 Task: Plan a visit to the art museum on the 10th at 1:00 PM.
Action: Mouse moved to (15, 141)
Screenshot: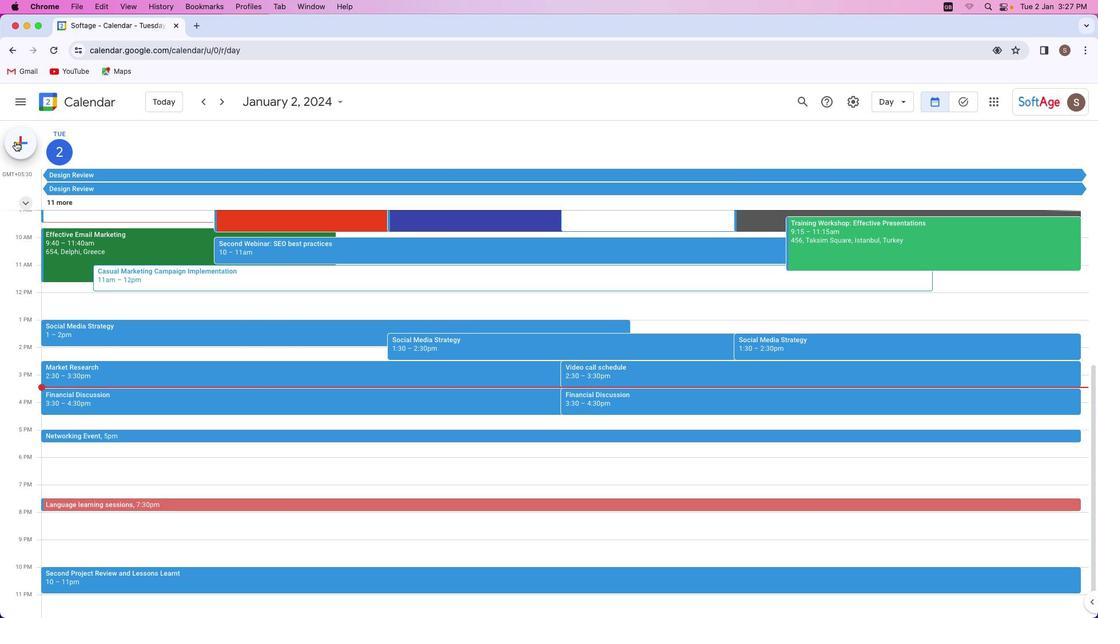 
Action: Mouse pressed left at (15, 141)
Screenshot: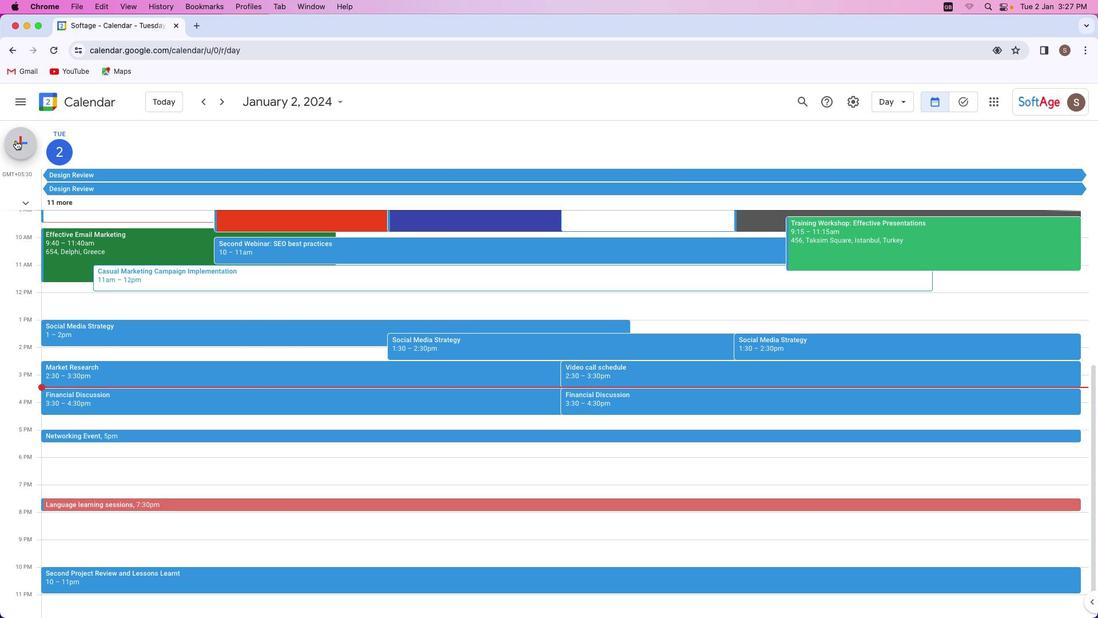 
Action: Mouse moved to (46, 176)
Screenshot: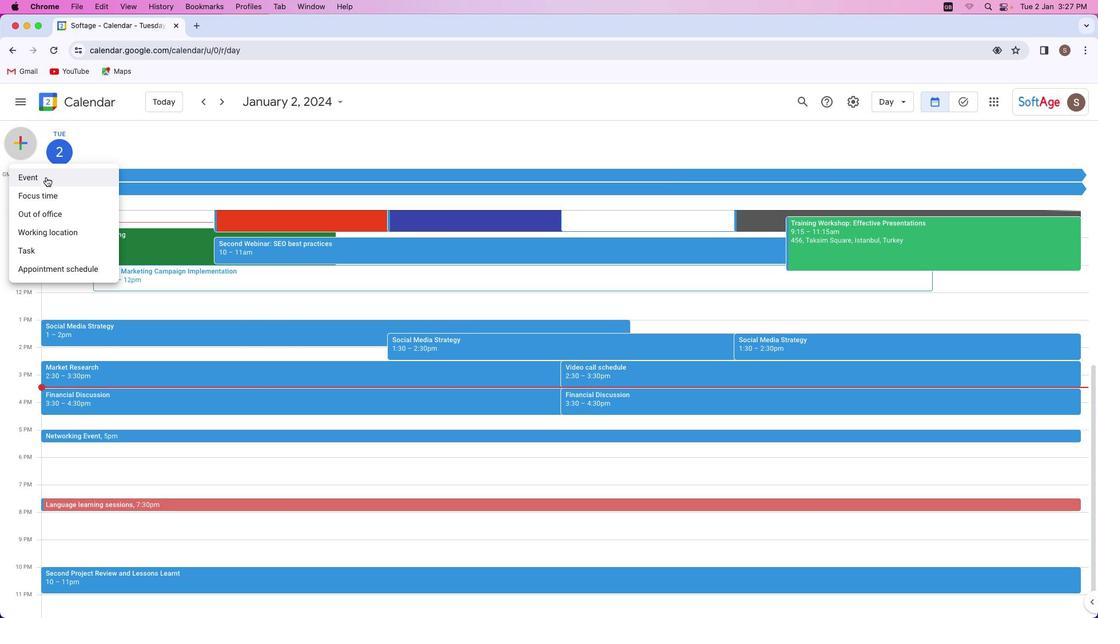 
Action: Mouse pressed left at (46, 176)
Screenshot: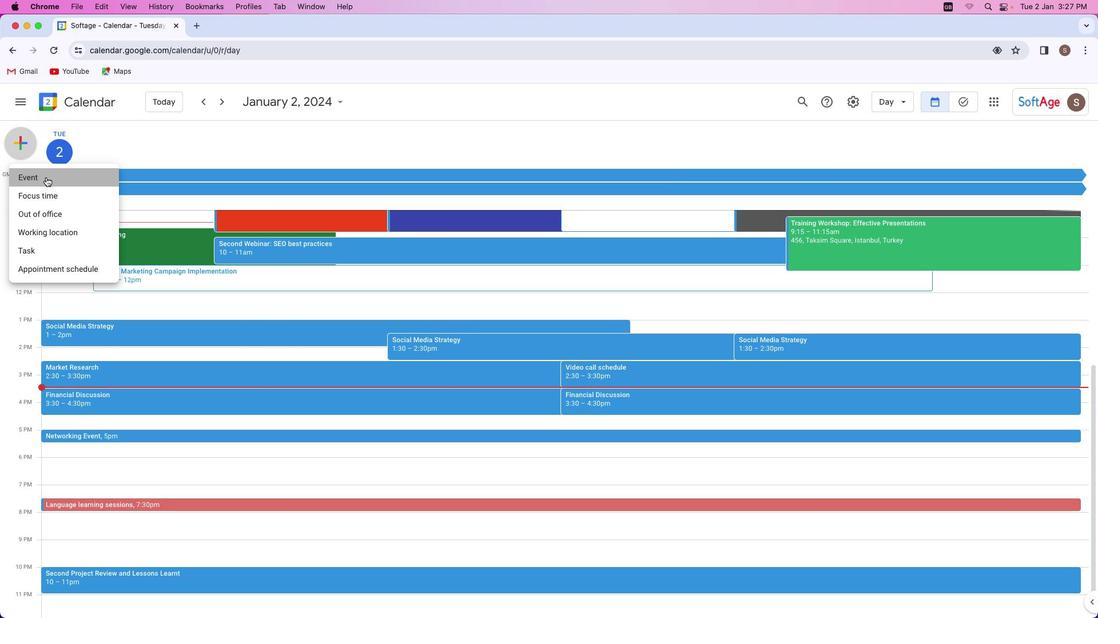 
Action: Mouse moved to (459, 241)
Screenshot: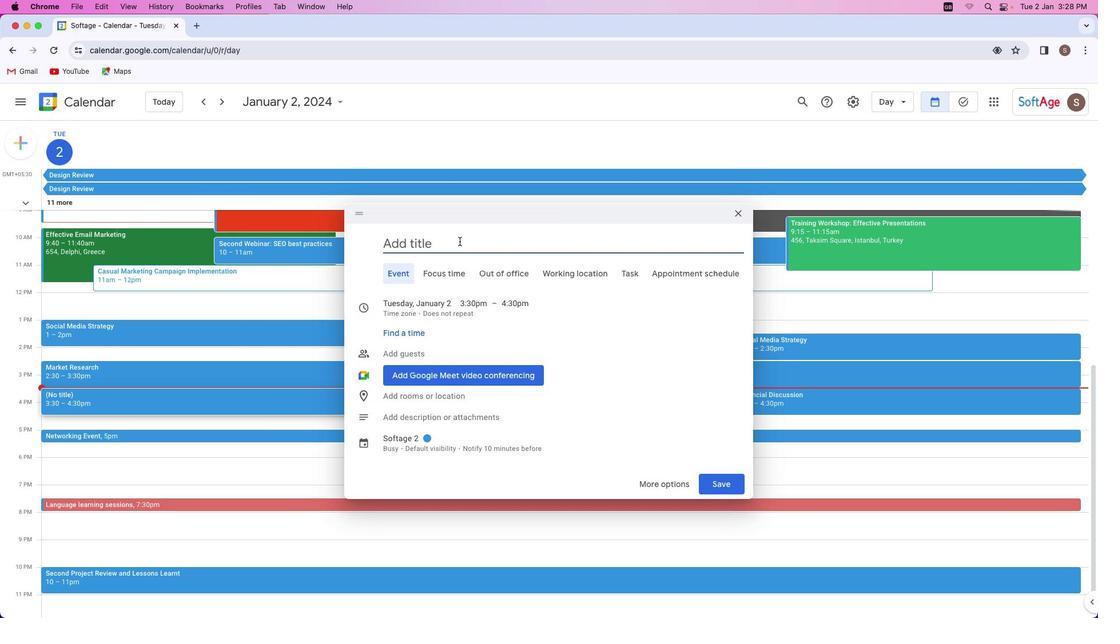 
Action: Key pressed Key.shift'V''i''s''i''t'Key.space't''o'Key.space't''h''e'Key.space'a''r''t'Key.space'm''u''s''e''u''m'
Screenshot: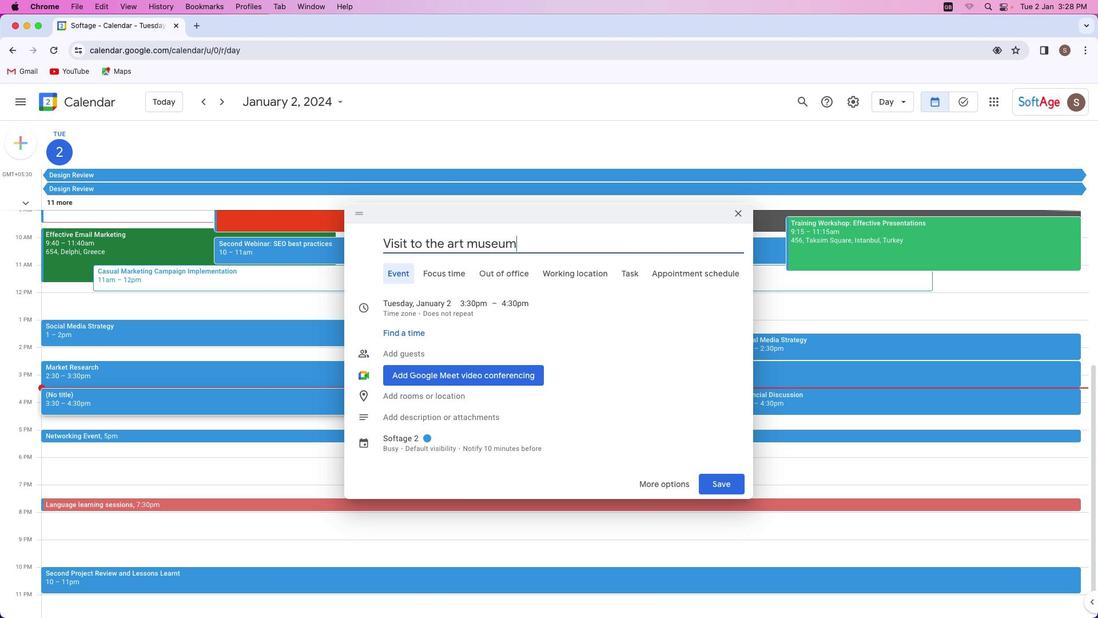 
Action: Mouse moved to (431, 306)
Screenshot: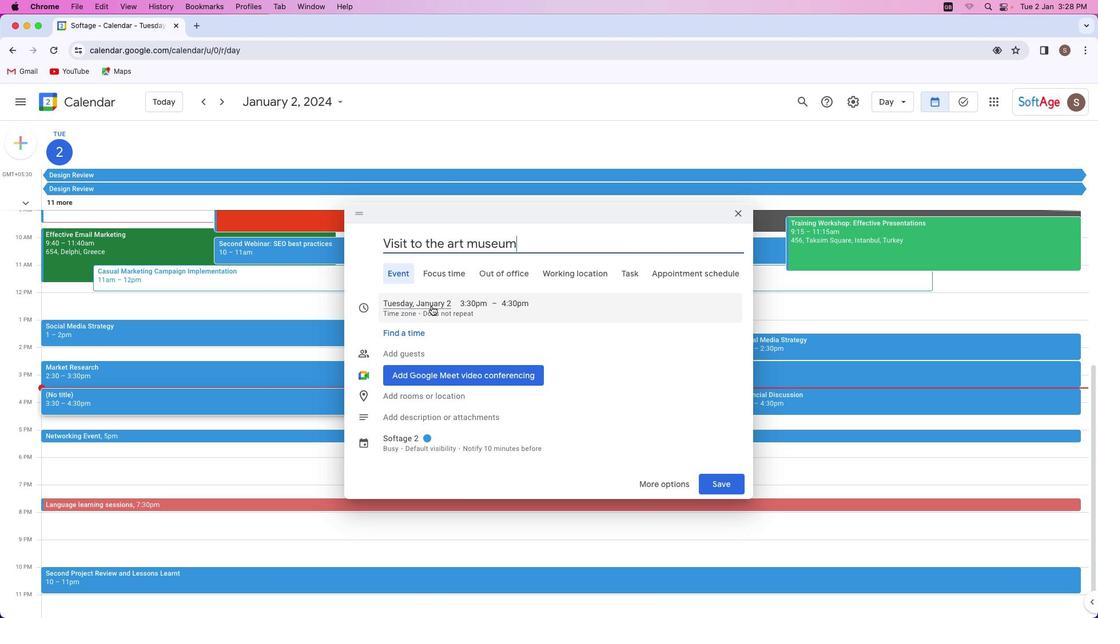 
Action: Mouse pressed left at (431, 306)
Screenshot: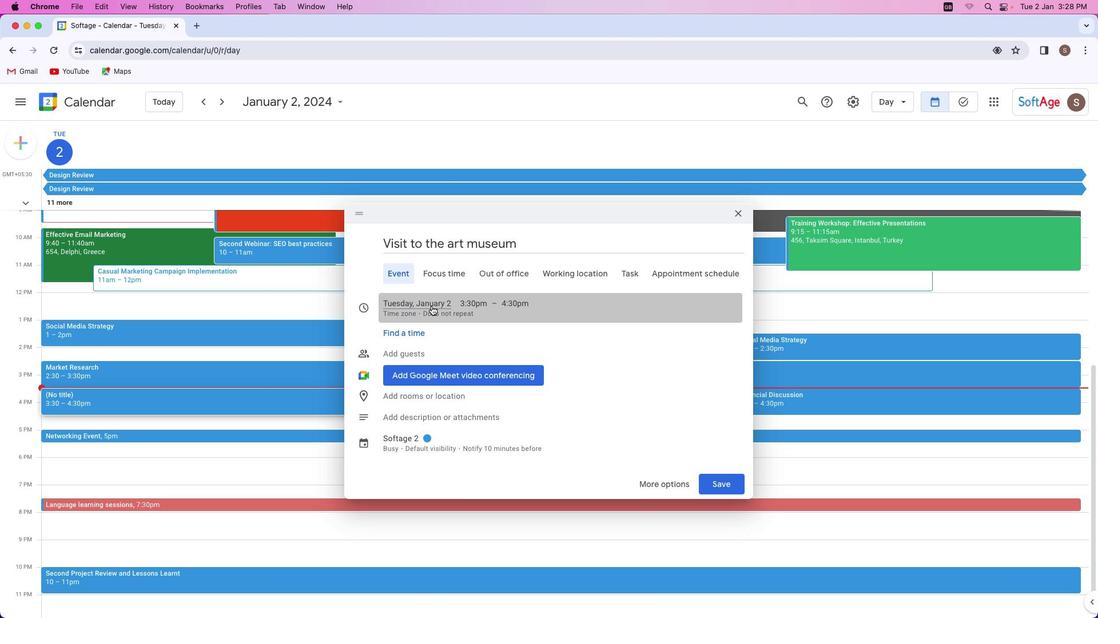 
Action: Mouse moved to (443, 376)
Screenshot: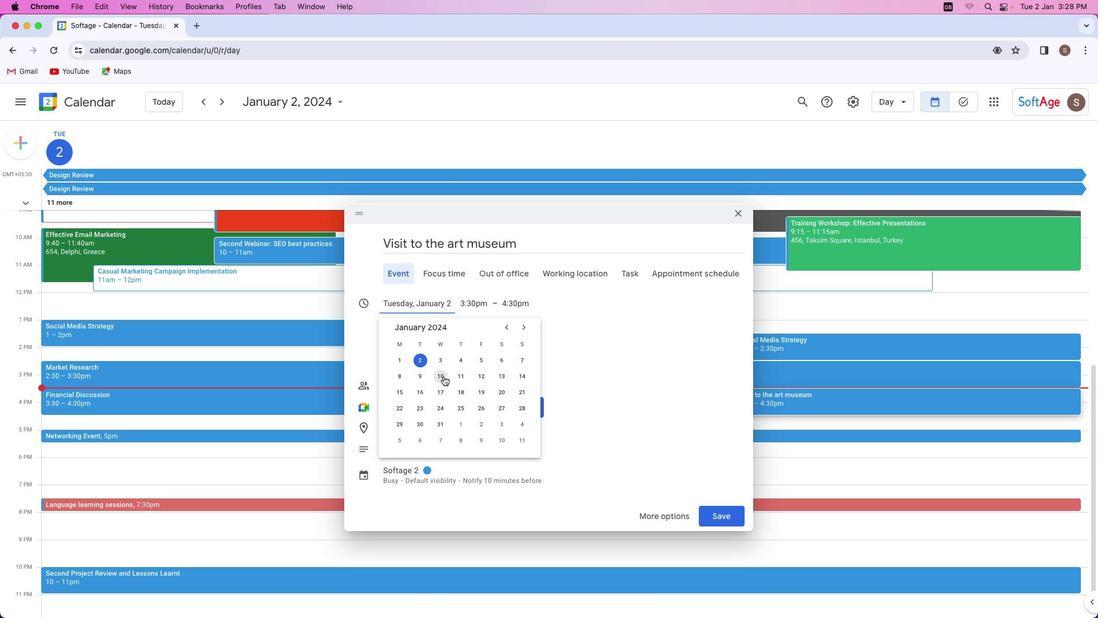 
Action: Mouse pressed left at (443, 376)
Screenshot: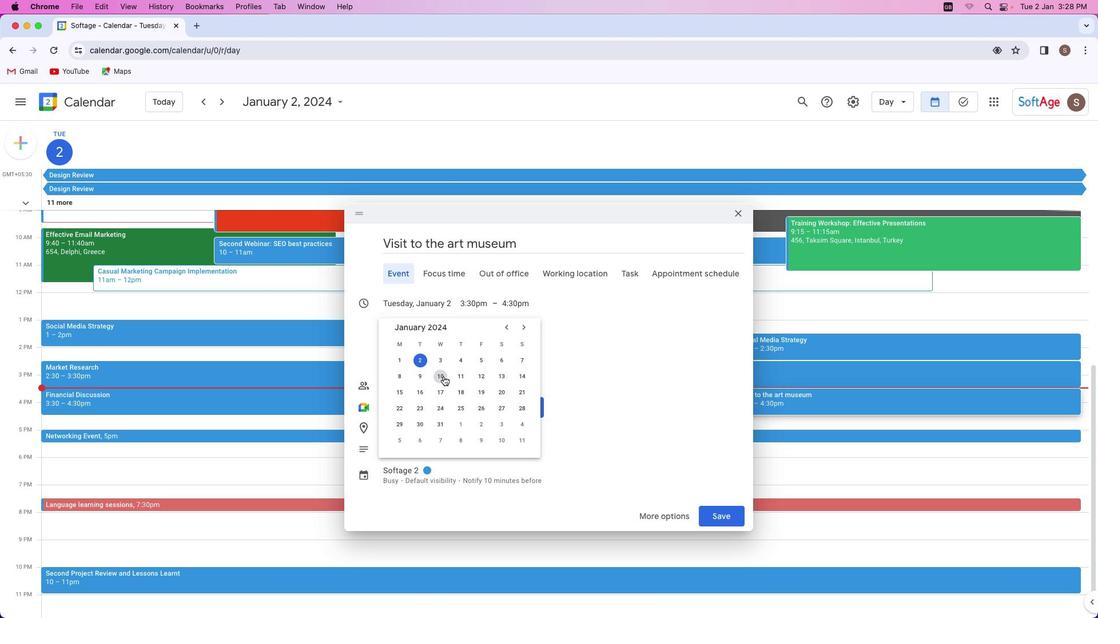 
Action: Mouse moved to (489, 305)
Screenshot: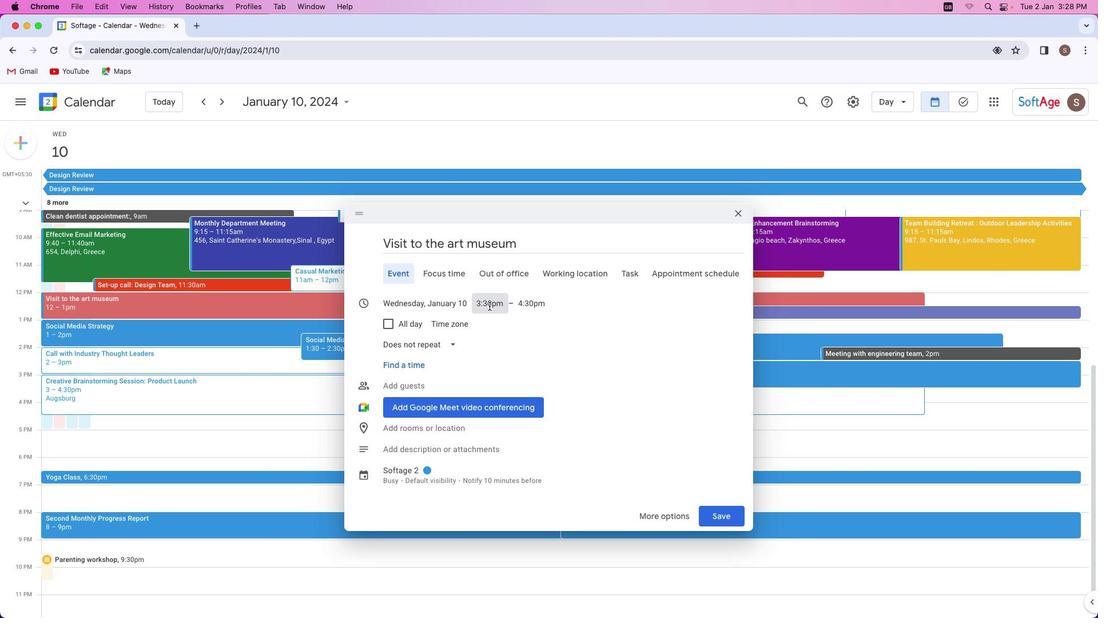 
Action: Mouse pressed left at (489, 305)
Screenshot: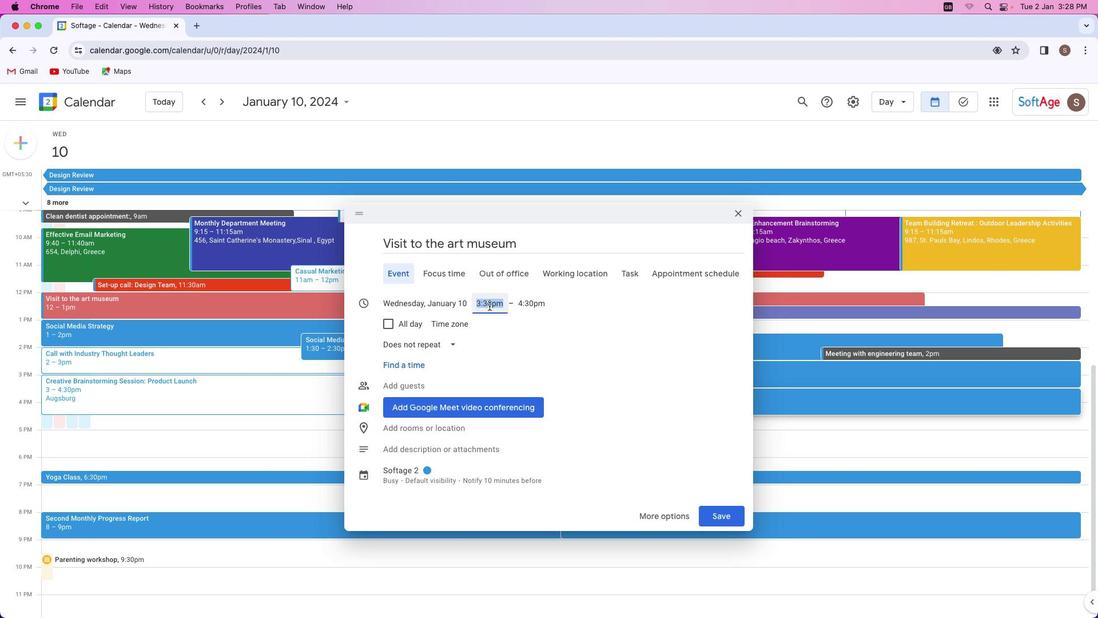 
Action: Mouse moved to (498, 374)
Screenshot: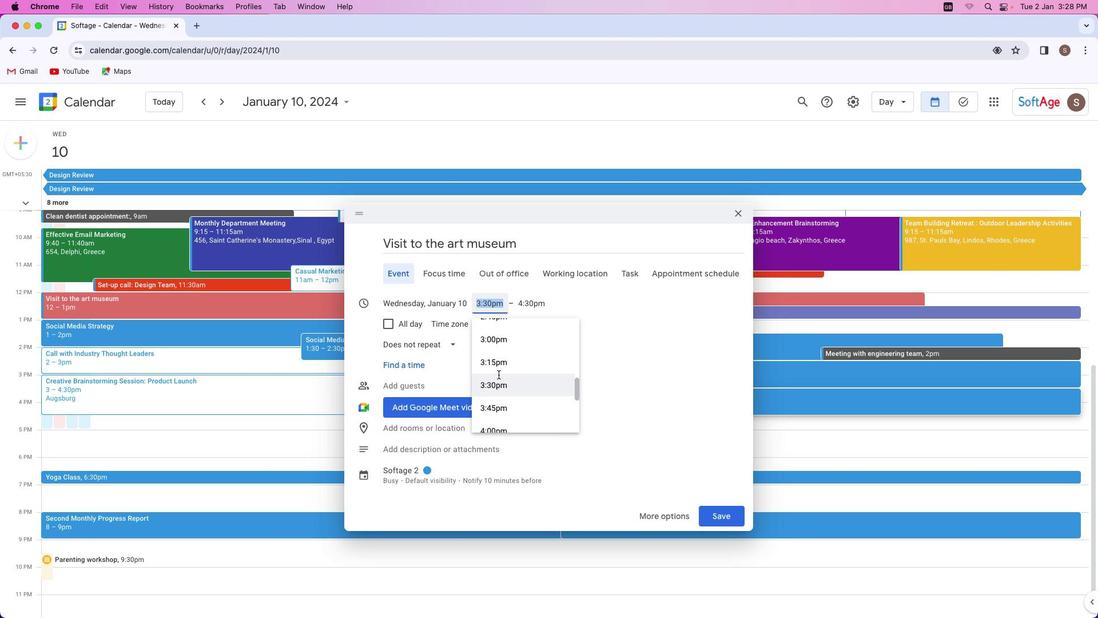 
Action: Mouse scrolled (498, 374) with delta (0, 0)
Screenshot: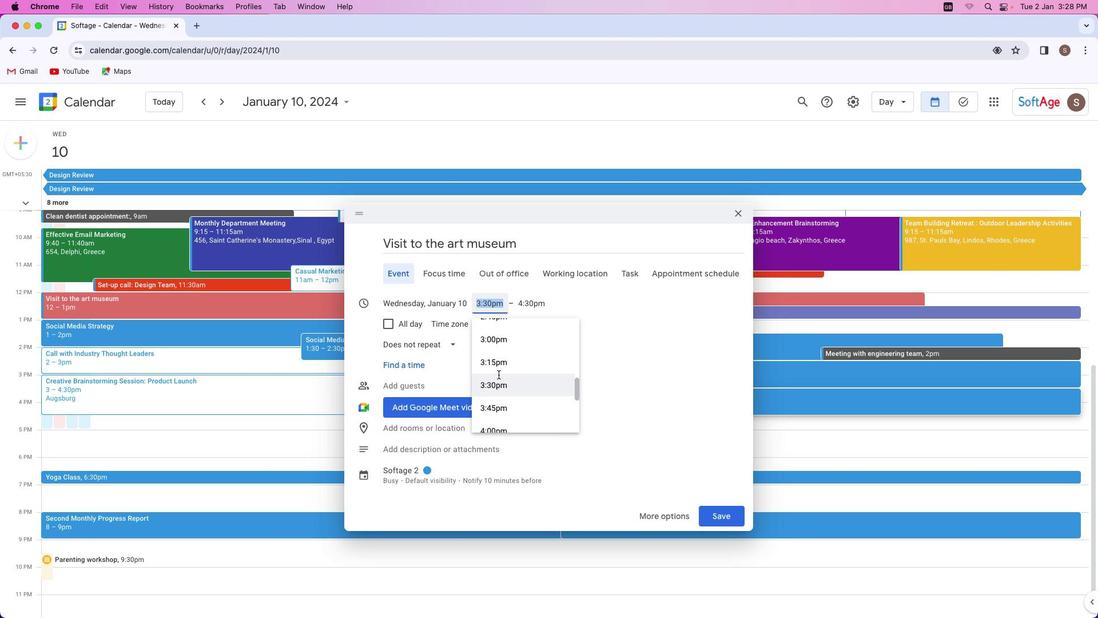 
Action: Mouse scrolled (498, 374) with delta (0, 0)
Screenshot: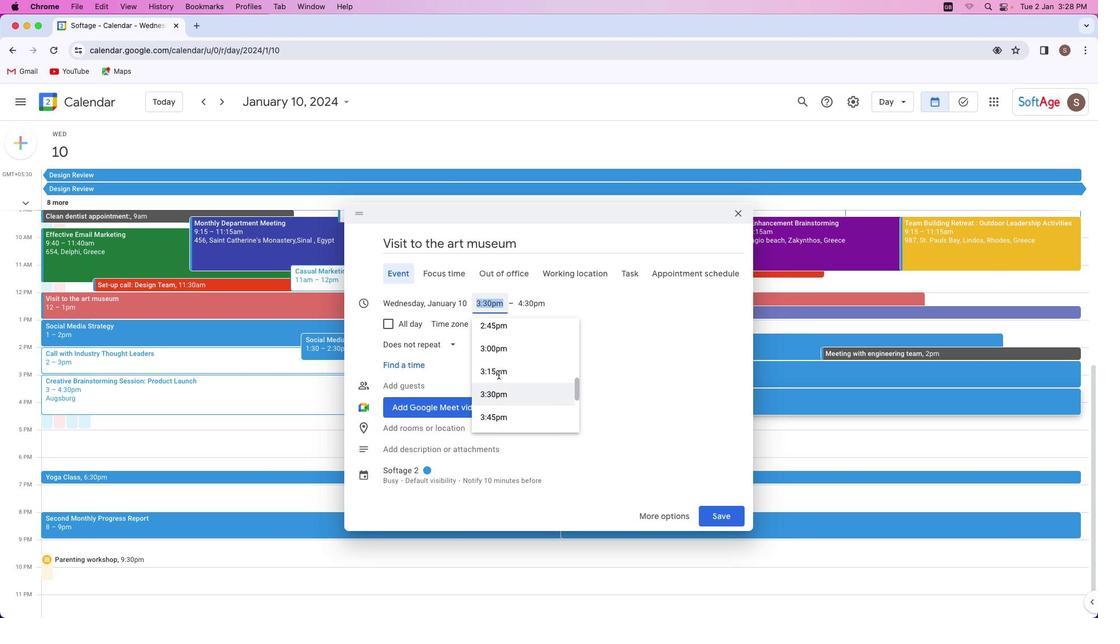
Action: Mouse scrolled (498, 374) with delta (0, 0)
Screenshot: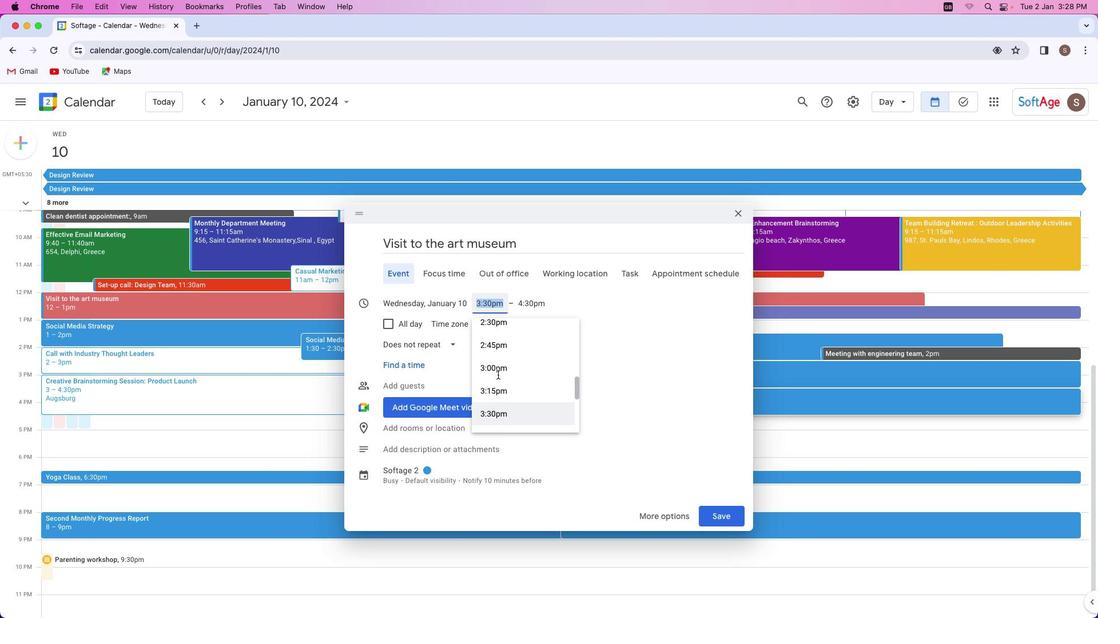 
Action: Mouse scrolled (498, 374) with delta (0, 0)
Screenshot: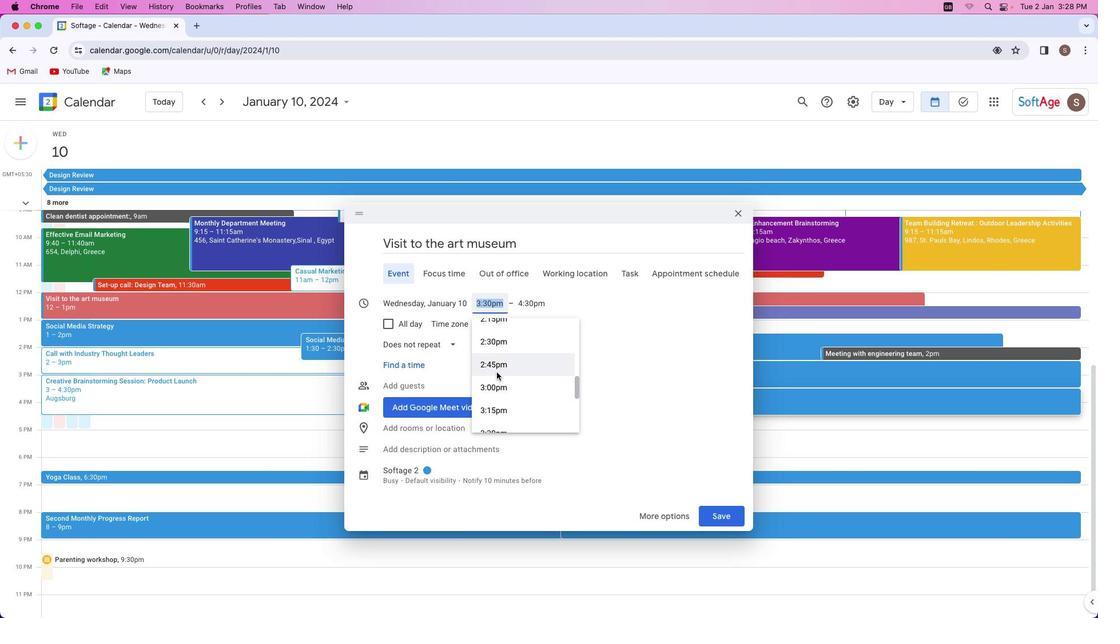 
Action: Mouse moved to (496, 374)
Screenshot: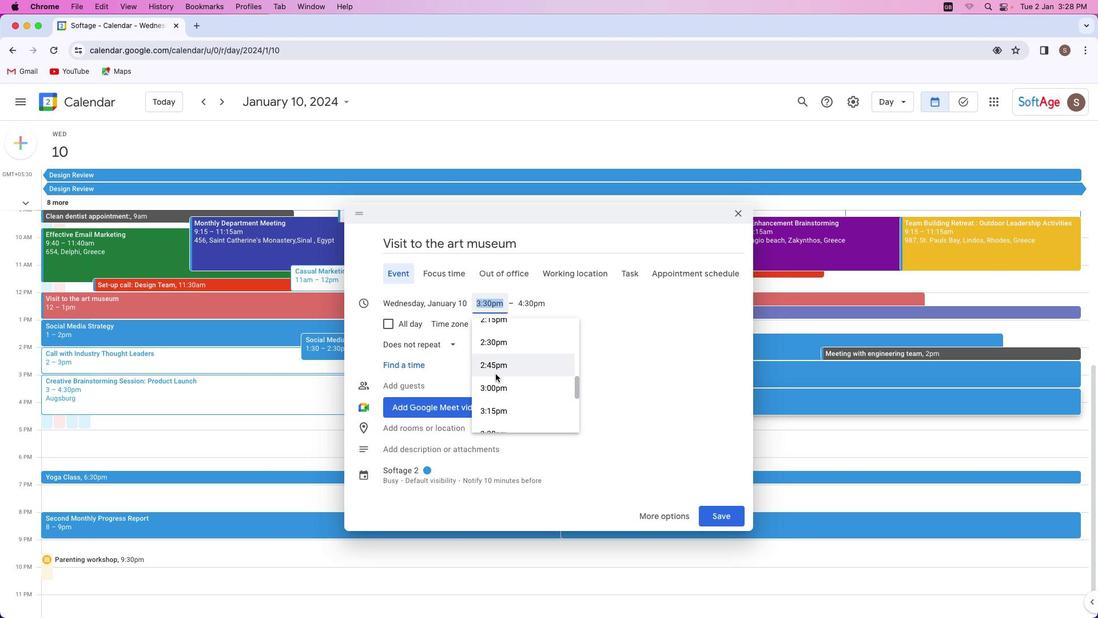 
Action: Mouse scrolled (496, 374) with delta (0, 0)
Screenshot: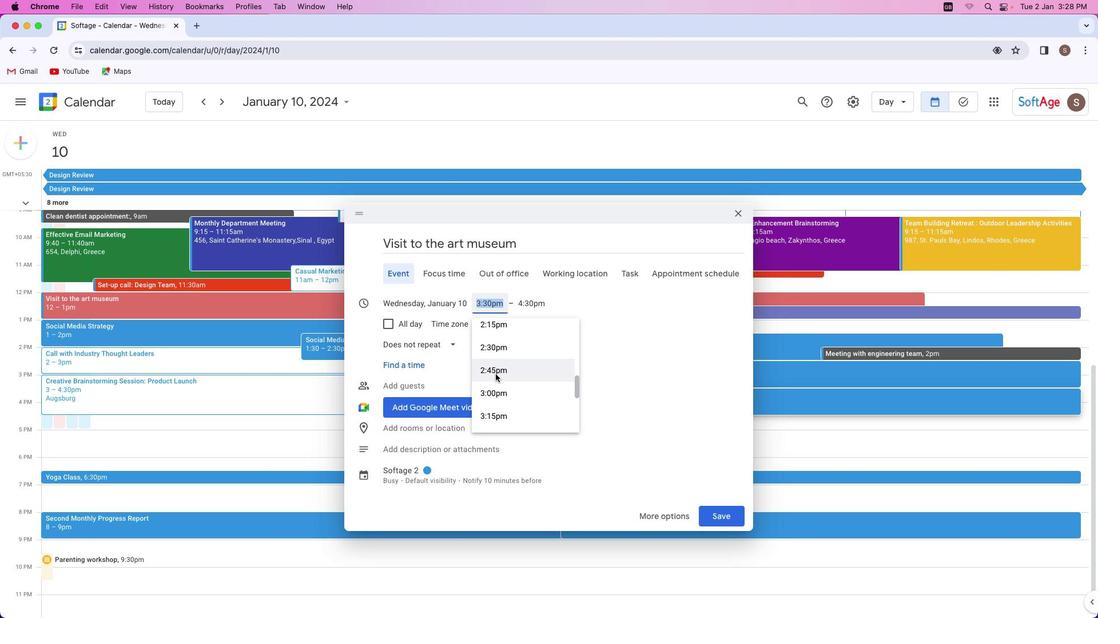 
Action: Mouse scrolled (496, 374) with delta (0, 0)
Screenshot: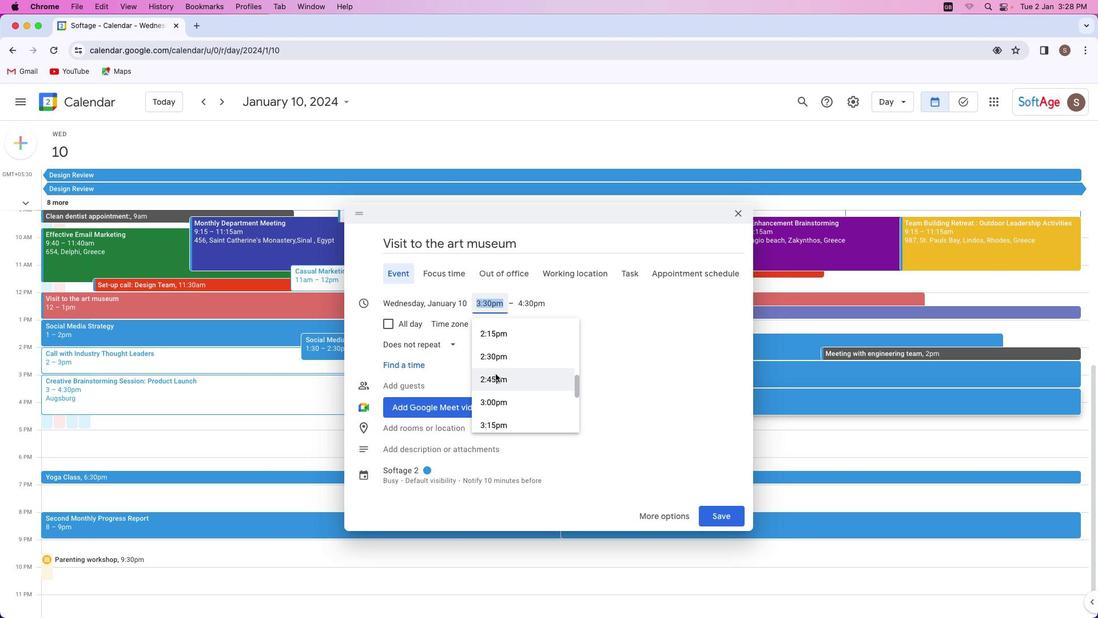 
Action: Mouse scrolled (496, 374) with delta (0, 0)
Screenshot: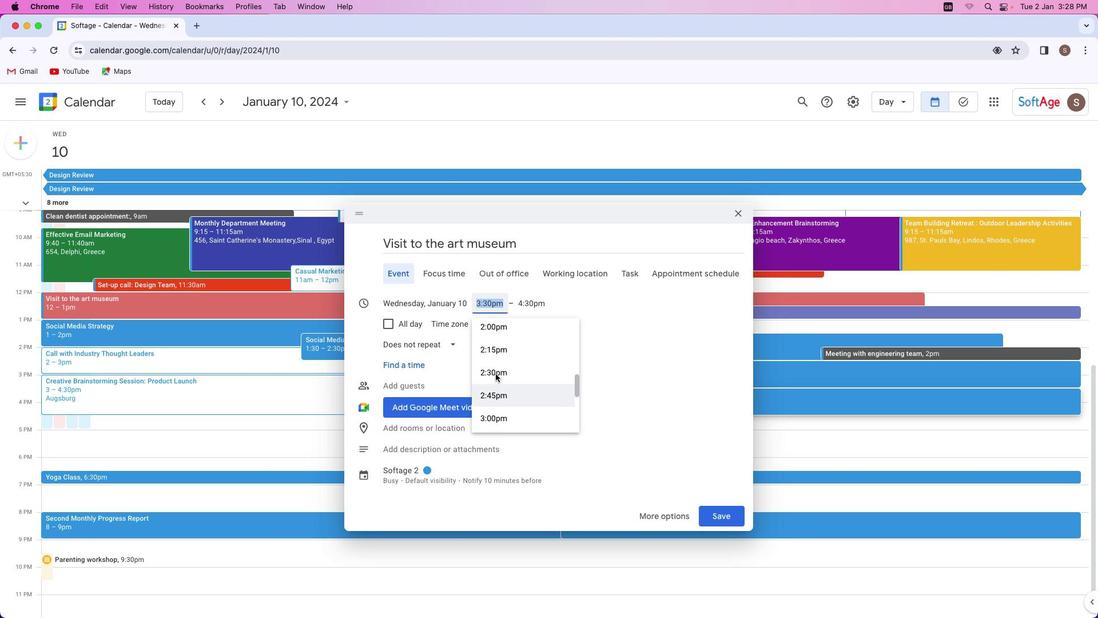 
Action: Mouse scrolled (496, 374) with delta (0, 0)
Screenshot: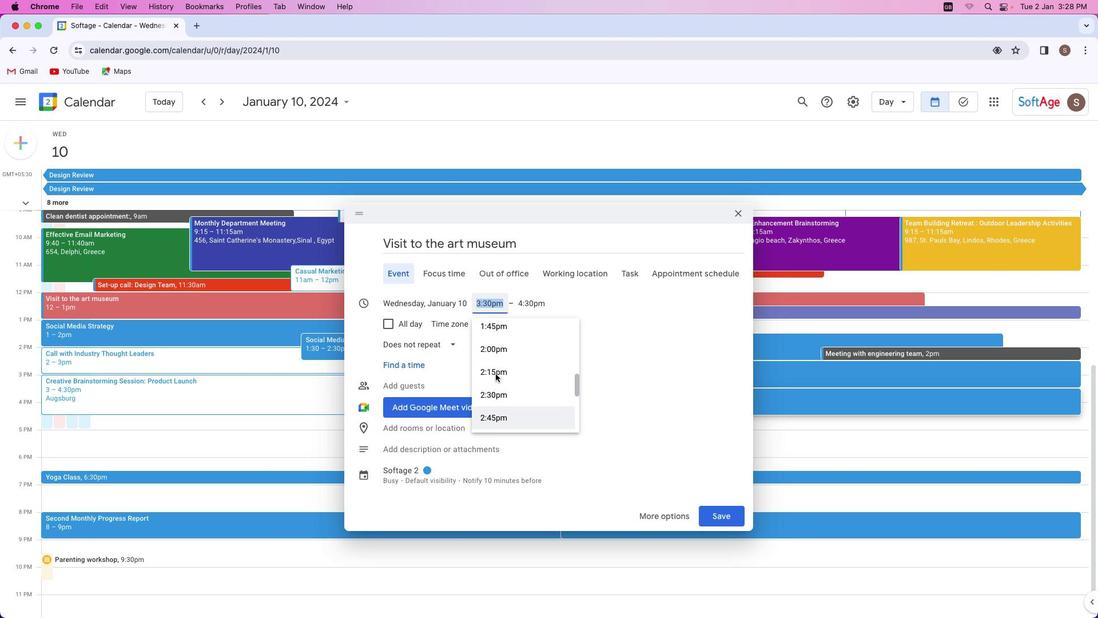 
Action: Mouse scrolled (496, 374) with delta (0, 0)
Screenshot: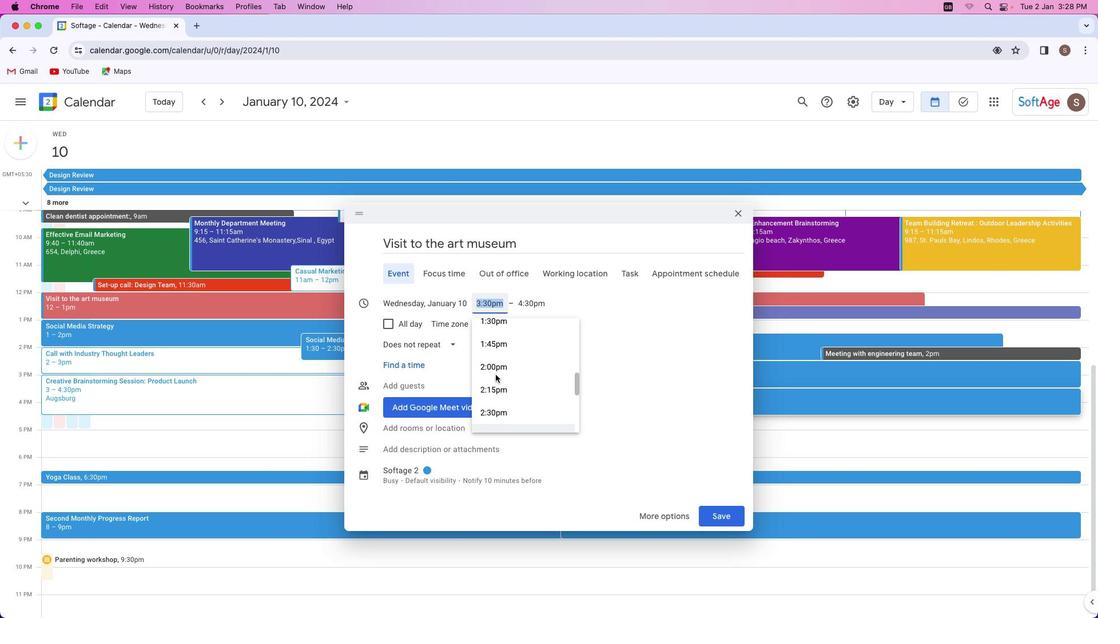 
Action: Mouse moved to (496, 374)
Screenshot: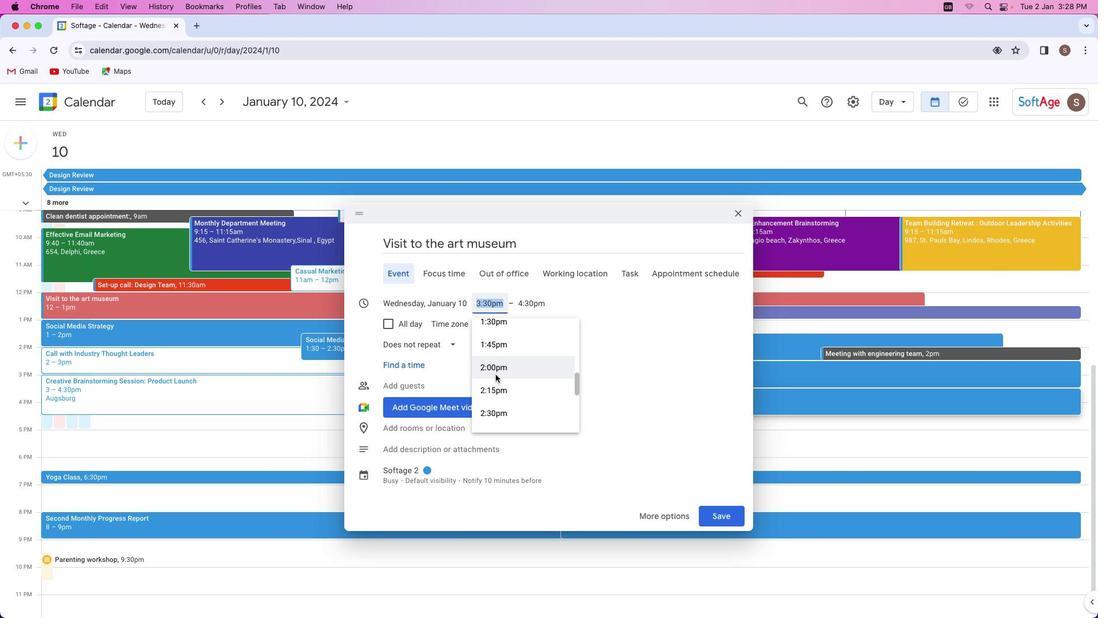 
Action: Mouse scrolled (496, 374) with delta (0, 0)
Screenshot: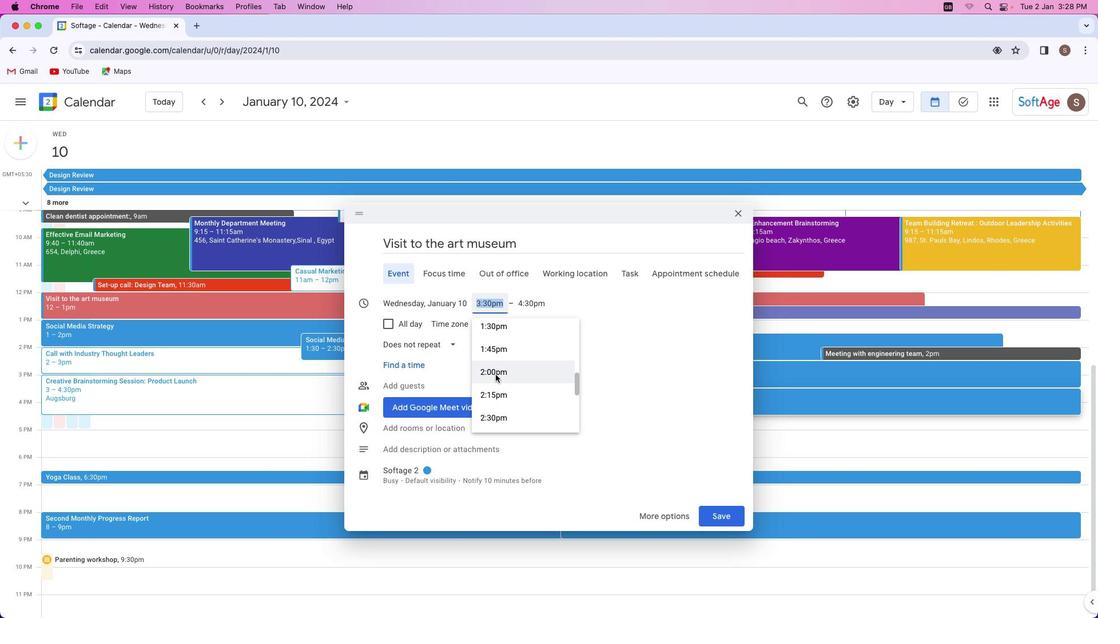 
Action: Mouse scrolled (496, 374) with delta (0, 0)
Screenshot: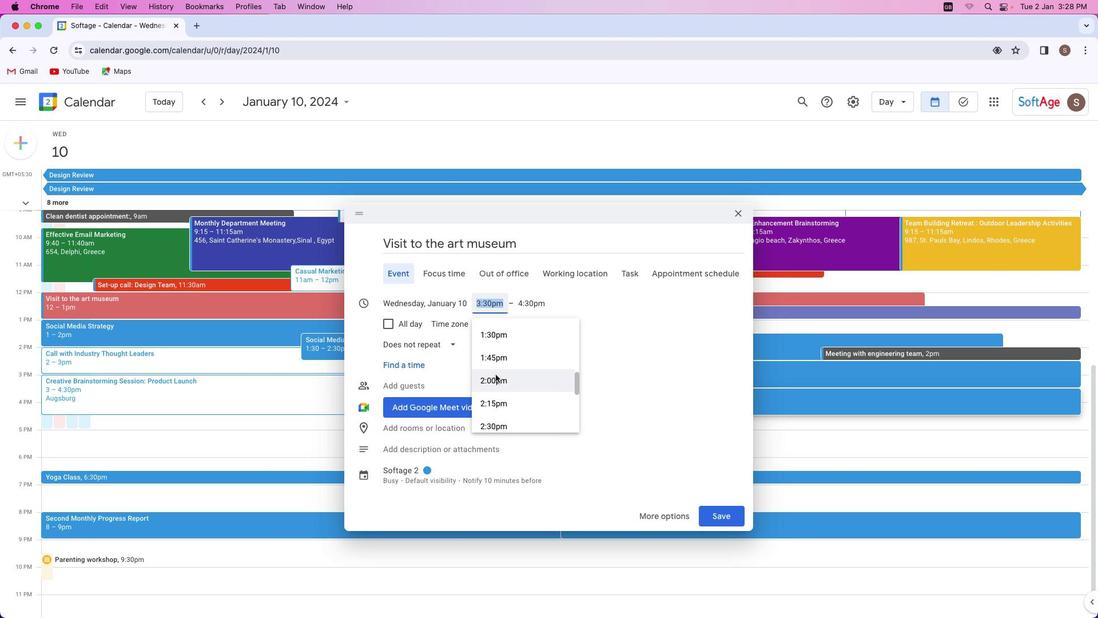 
Action: Mouse scrolled (496, 374) with delta (0, 0)
Screenshot: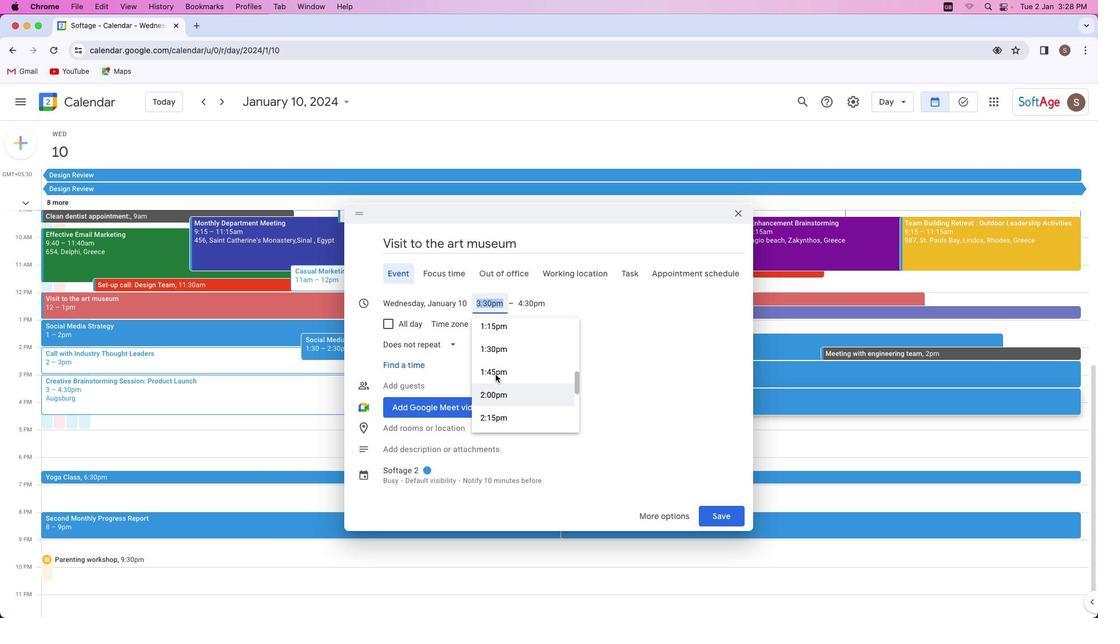 
Action: Mouse scrolled (496, 374) with delta (0, 0)
Screenshot: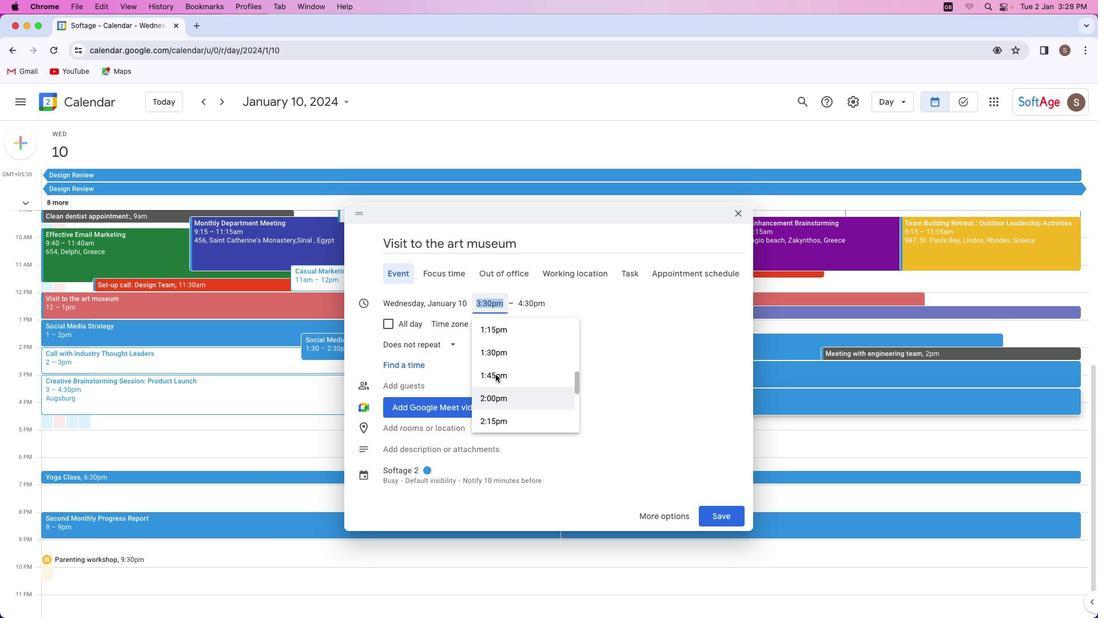 
Action: Mouse scrolled (496, 374) with delta (0, 0)
Screenshot: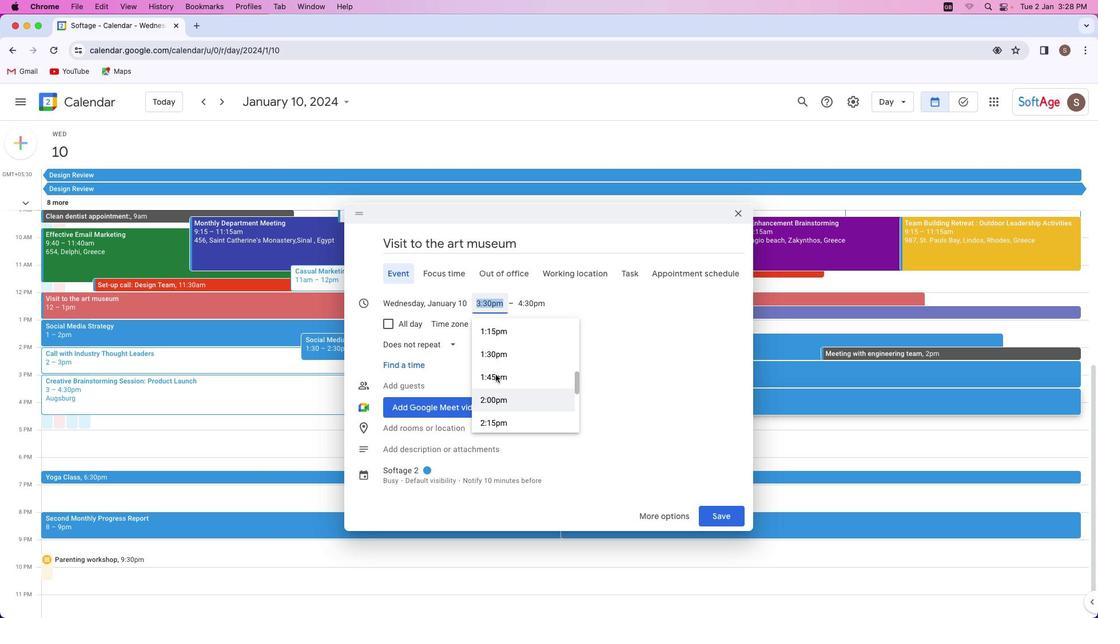 
Action: Mouse moved to (496, 374)
Screenshot: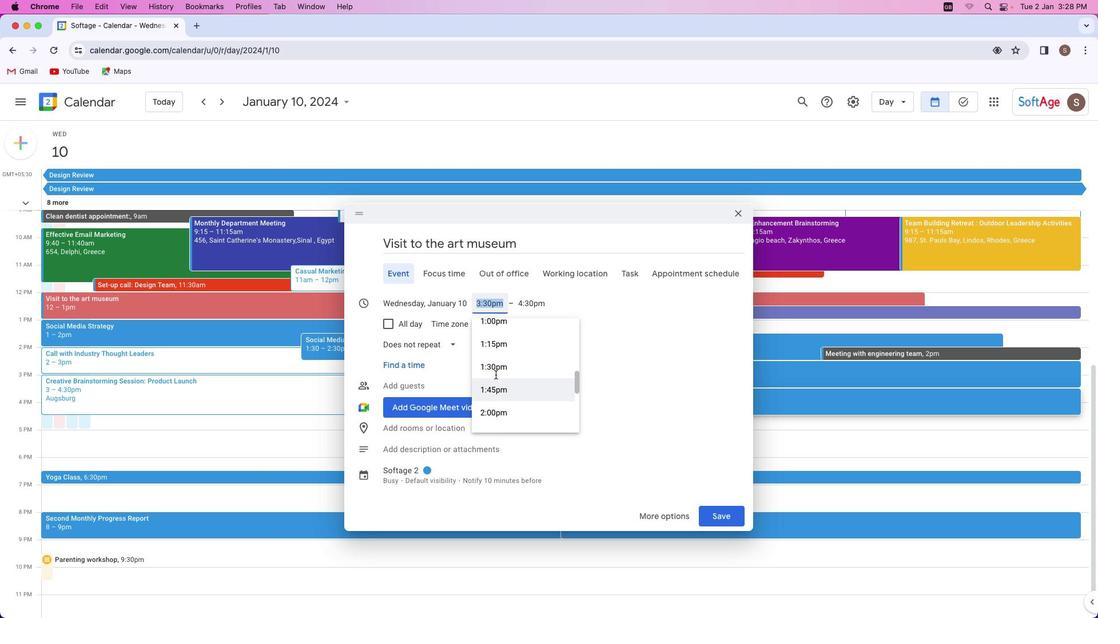 
Action: Mouse scrolled (496, 374) with delta (0, 0)
Screenshot: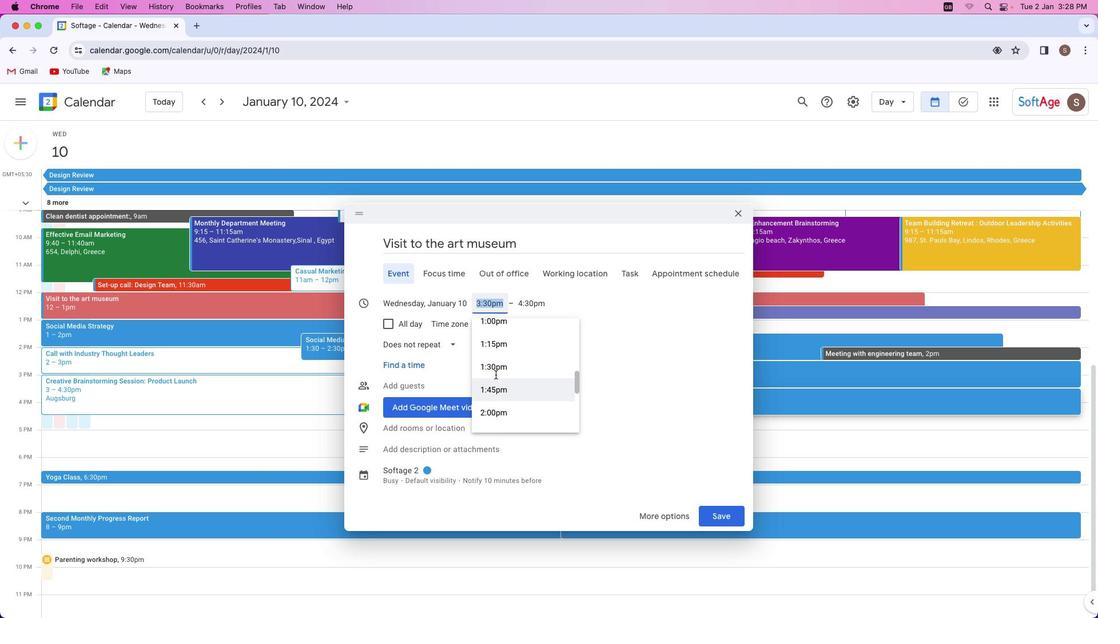 
Action: Mouse scrolled (496, 374) with delta (0, 0)
Screenshot: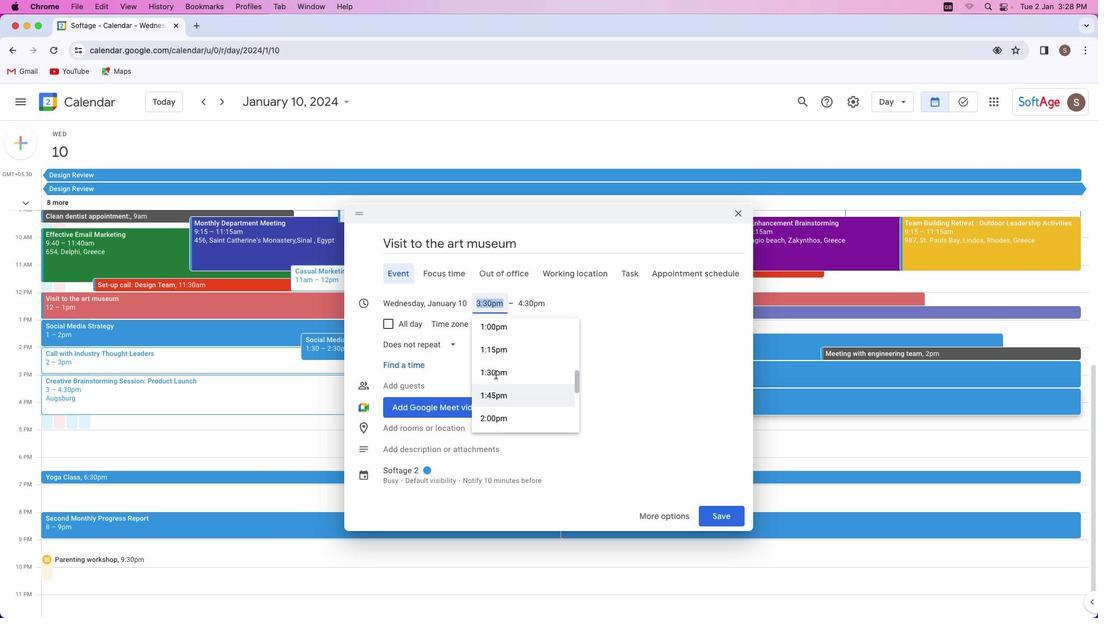 
Action: Mouse moved to (496, 374)
Screenshot: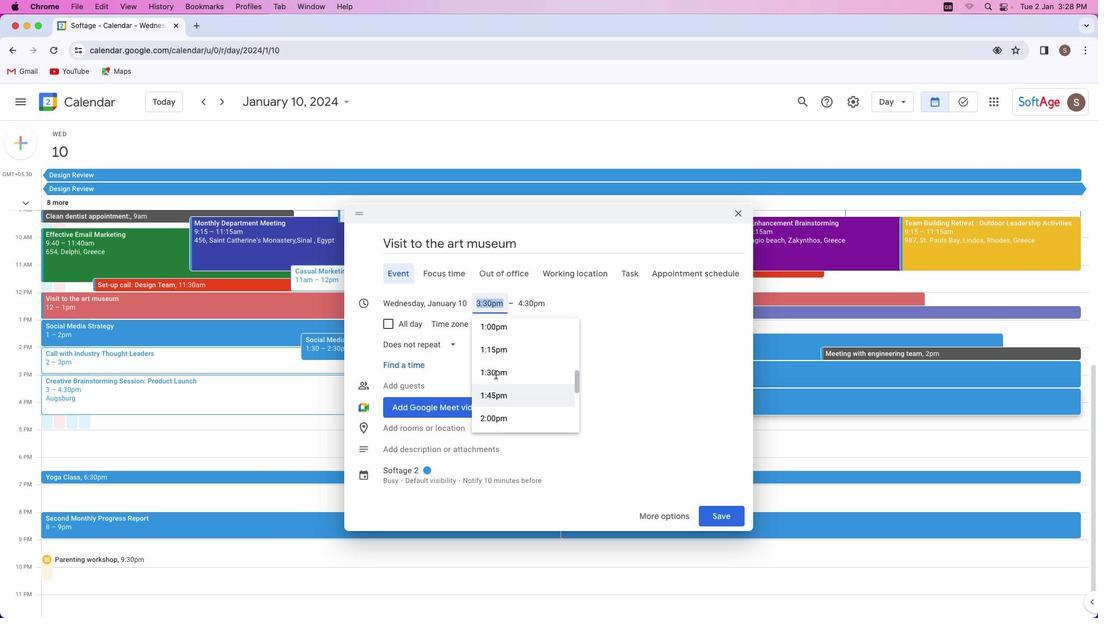 
Action: Mouse scrolled (496, 374) with delta (0, 0)
Screenshot: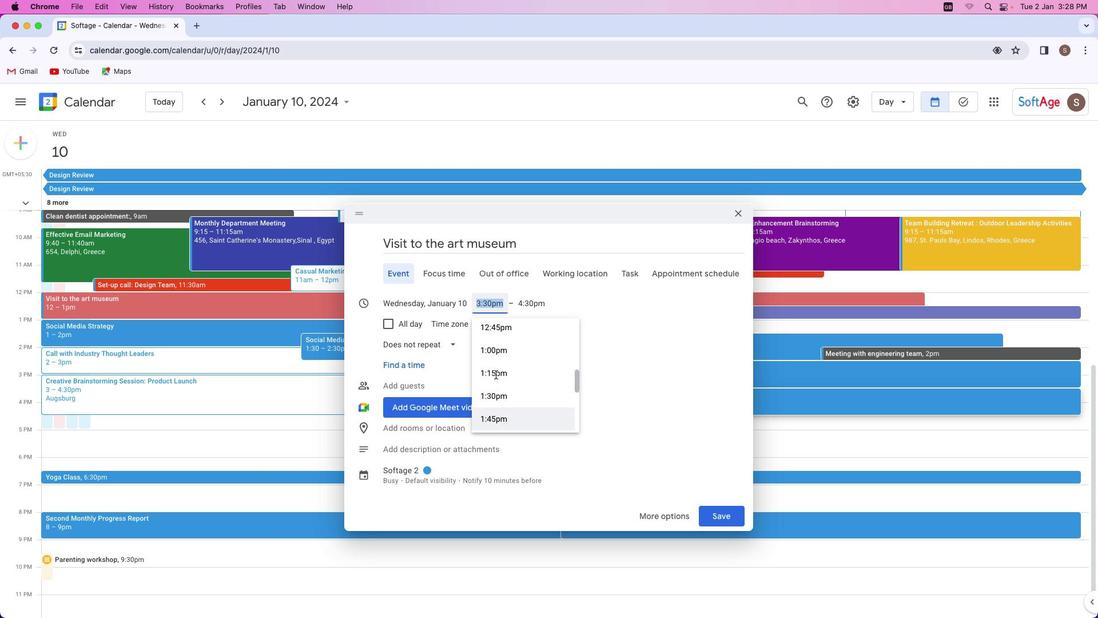 
Action: Mouse scrolled (496, 374) with delta (0, 0)
Screenshot: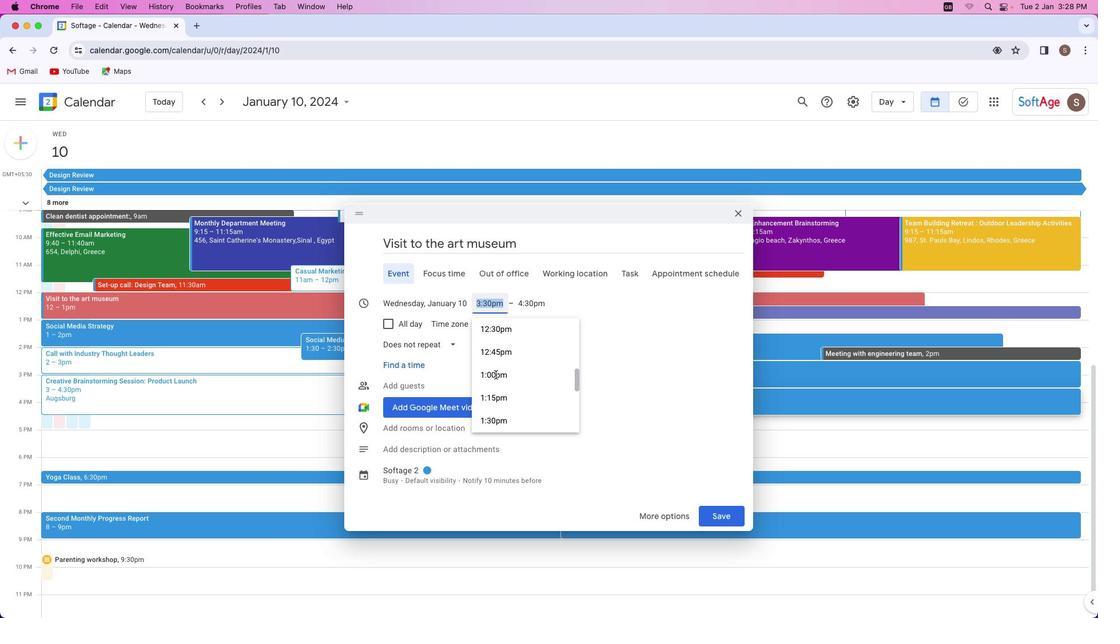 
Action: Mouse scrolled (496, 374) with delta (0, 0)
Screenshot: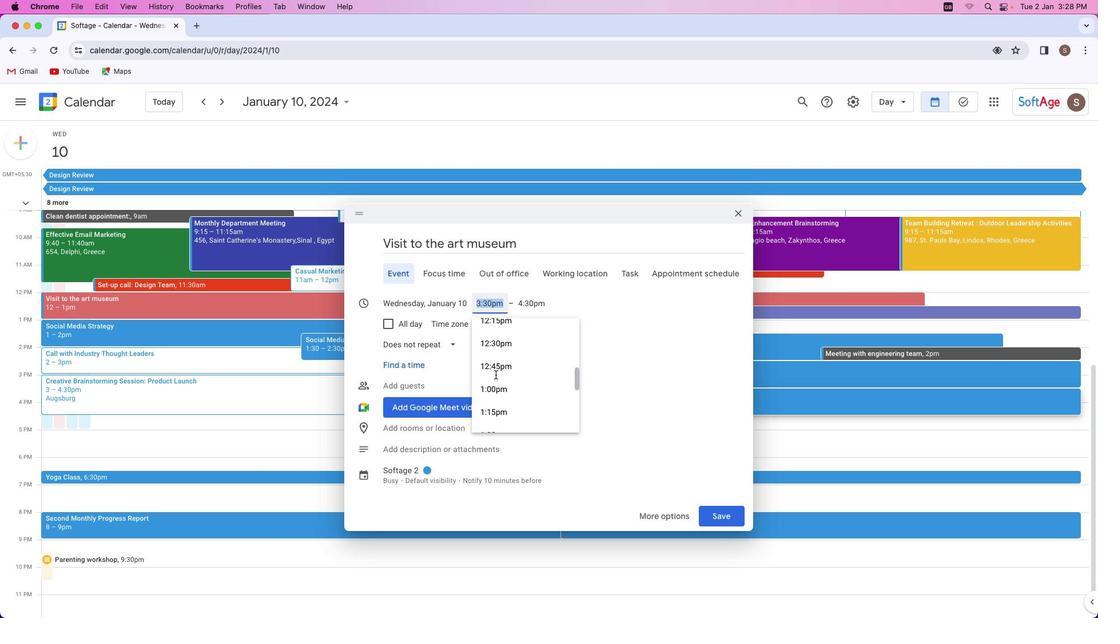
Action: Mouse moved to (492, 392)
Screenshot: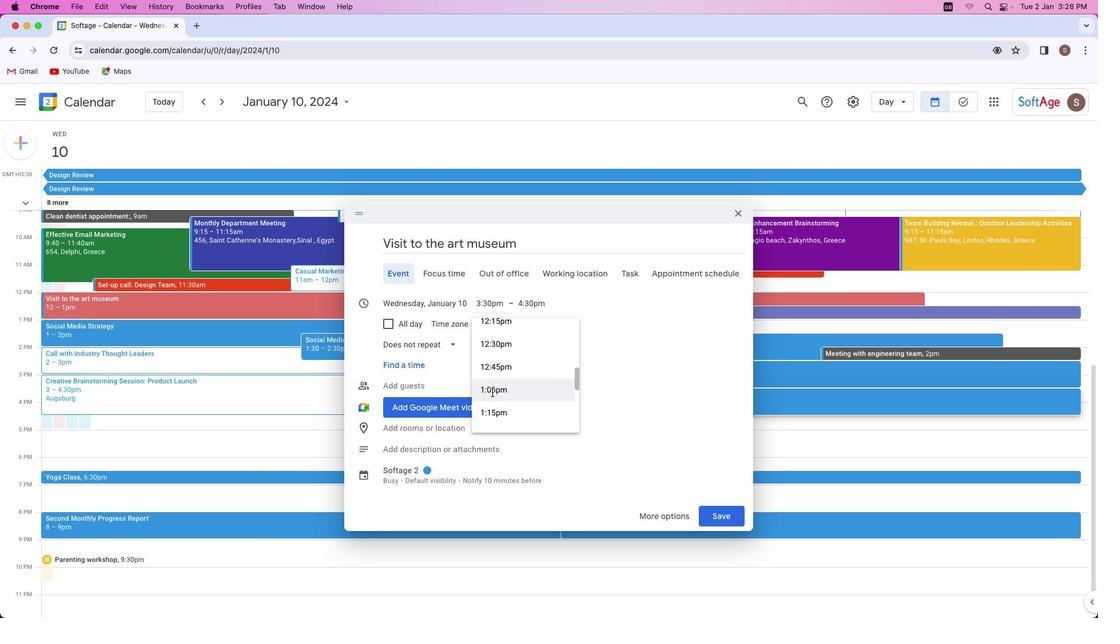 
Action: Mouse pressed left at (492, 392)
Screenshot: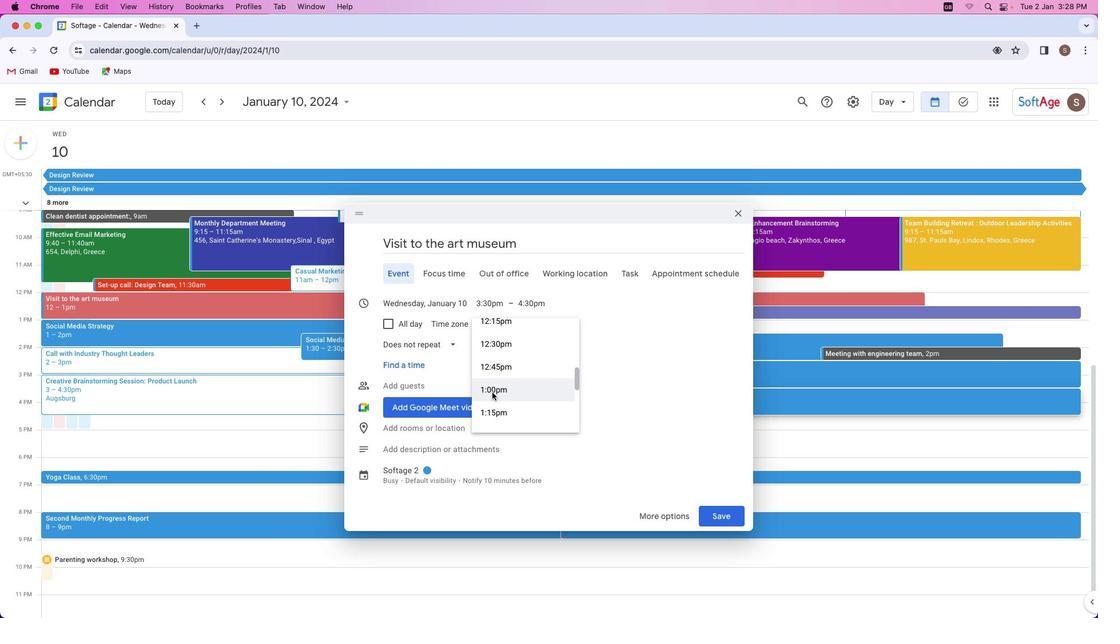 
Action: Mouse moved to (421, 449)
Screenshot: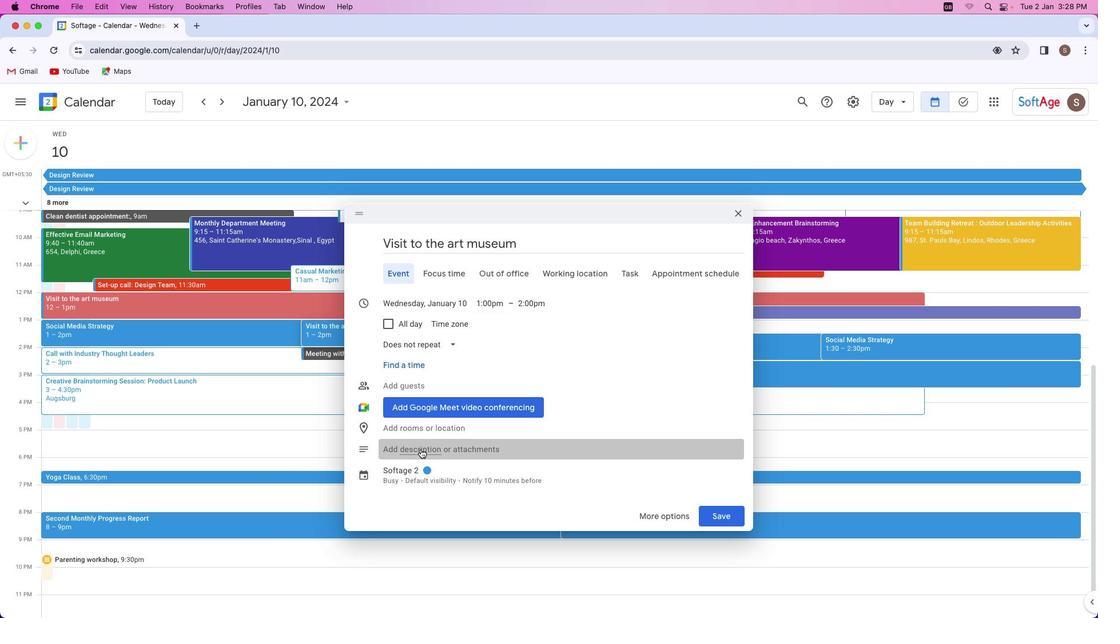 
Action: Mouse pressed left at (421, 449)
Screenshot: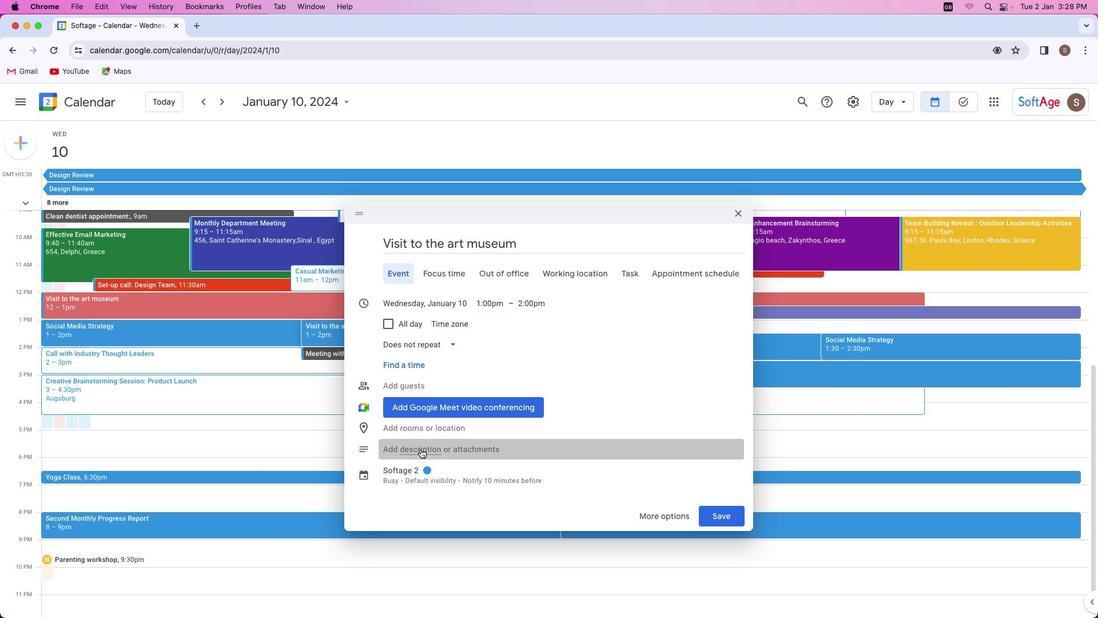 
Action: Mouse moved to (526, 338)
Screenshot: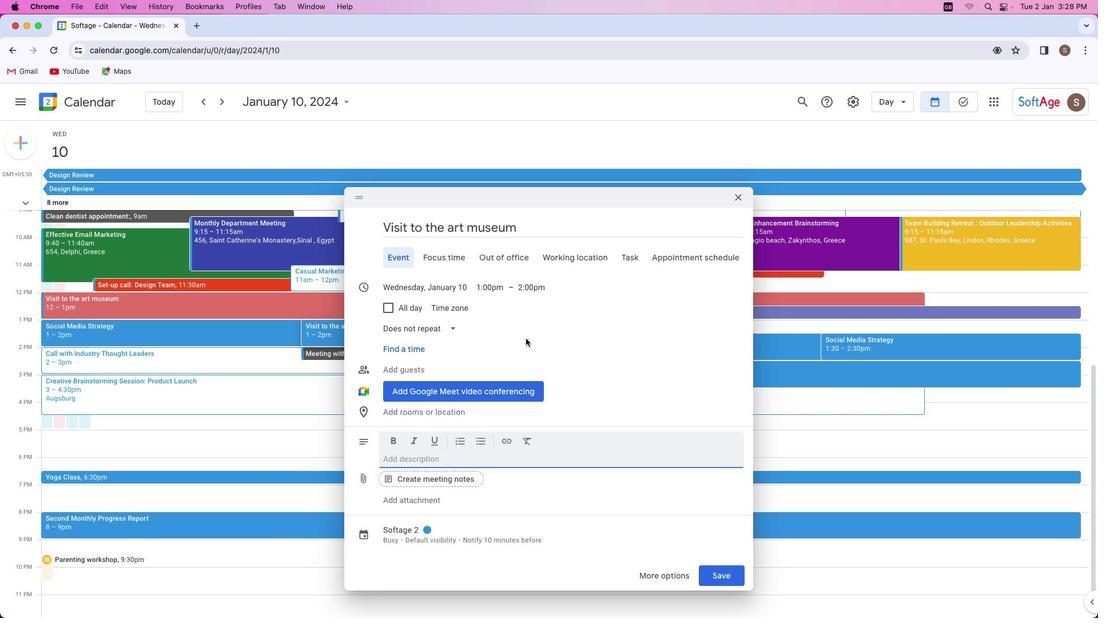 
Action: Key pressed Key.shift'T''h''i''s'Key.space'p''l''a''n'Key.space'i''s'Key.space'f''o''r'Key.space'v''i''s''i''t'Key.space't''o'Key.space't''h''e'Key.space'a''r''t'Key.space'm''u''s''e''u''m''.'
Screenshot: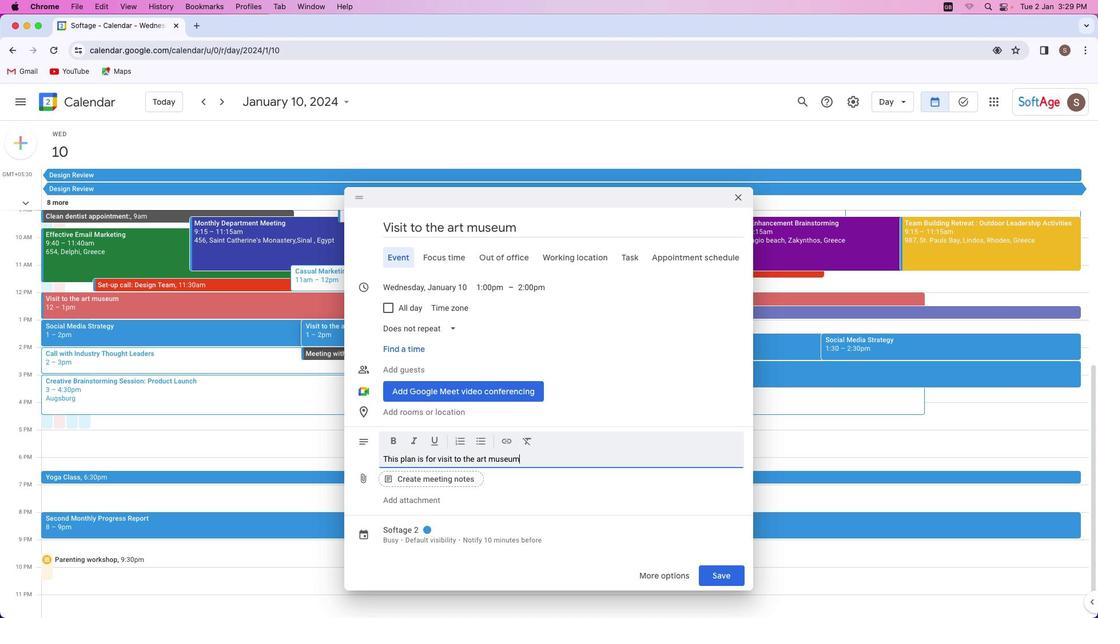 
Action: Mouse moved to (424, 528)
Screenshot: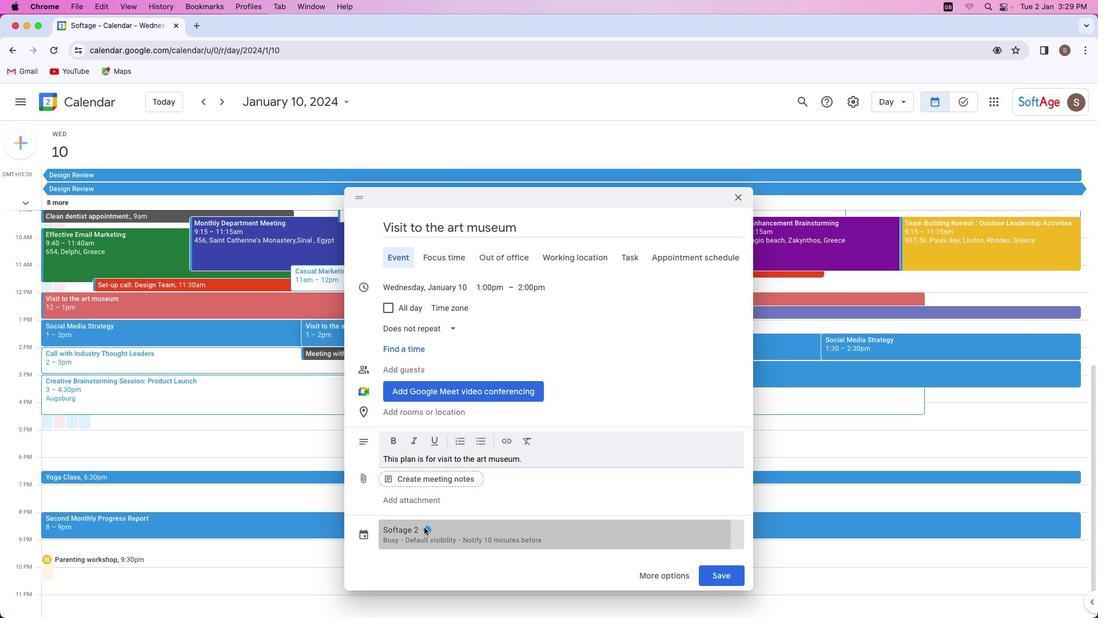 
Action: Mouse pressed left at (424, 528)
Screenshot: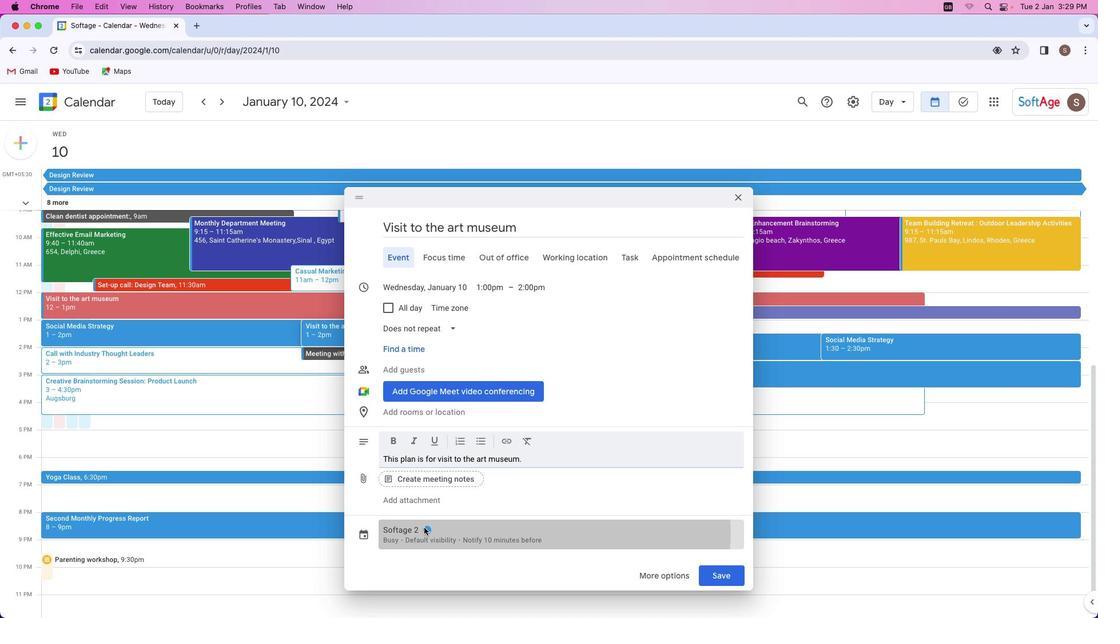 
Action: Mouse moved to (445, 445)
Screenshot: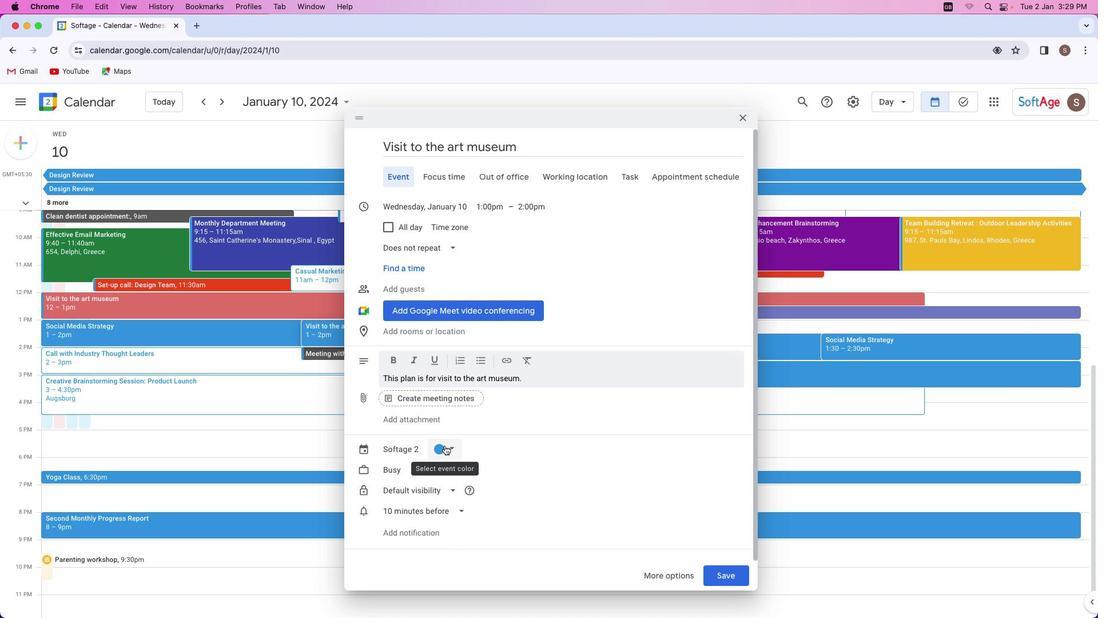 
Action: Mouse pressed left at (445, 445)
Screenshot: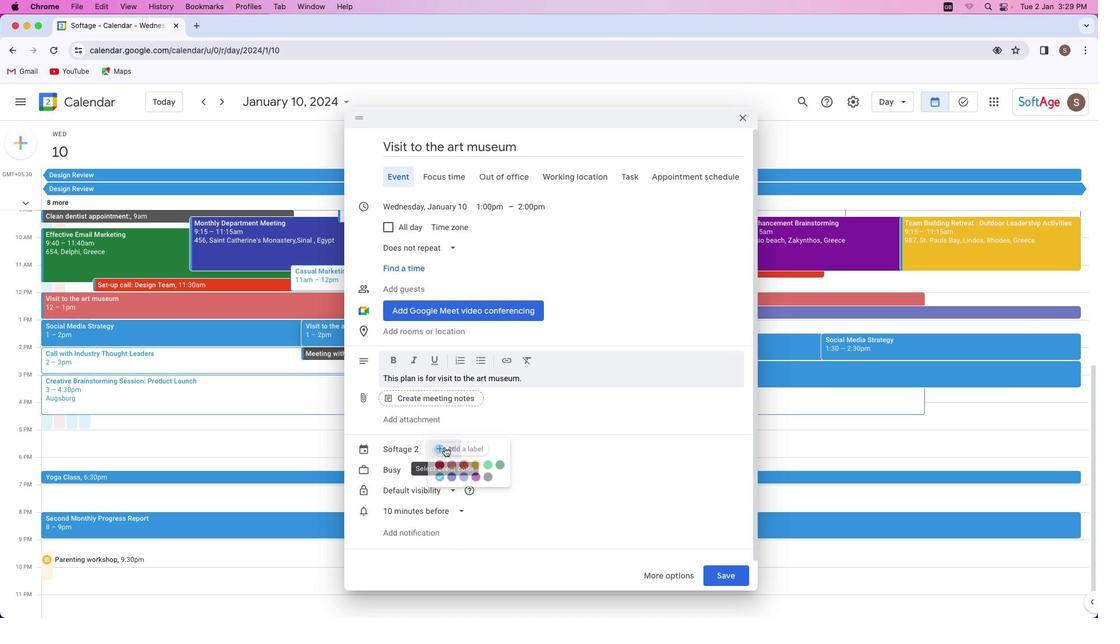 
Action: Mouse moved to (452, 483)
Screenshot: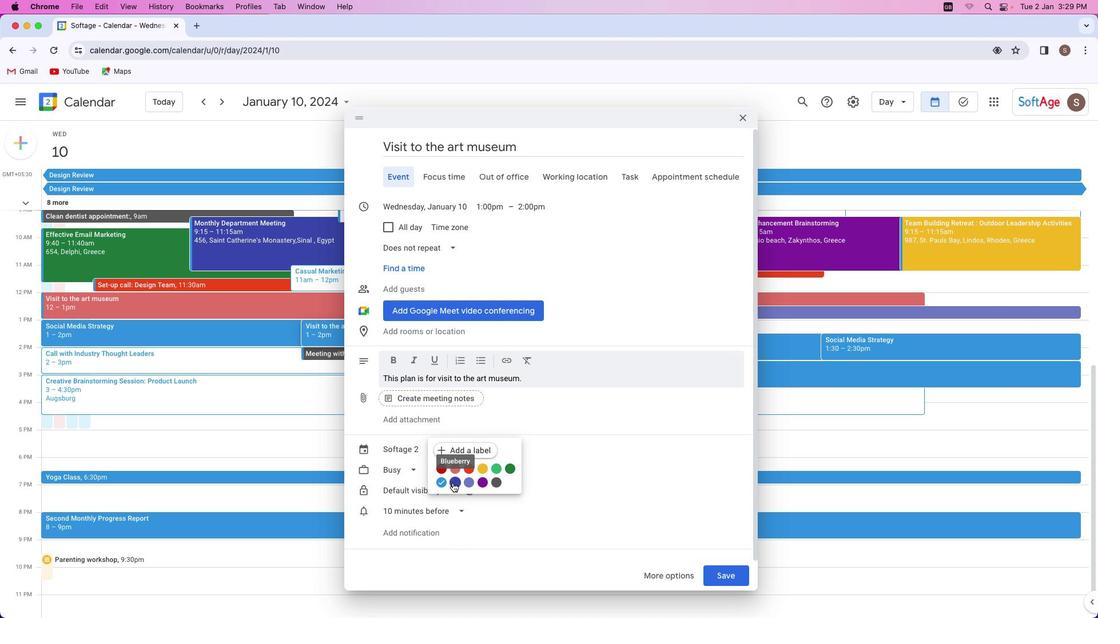 
Action: Mouse pressed left at (452, 483)
Screenshot: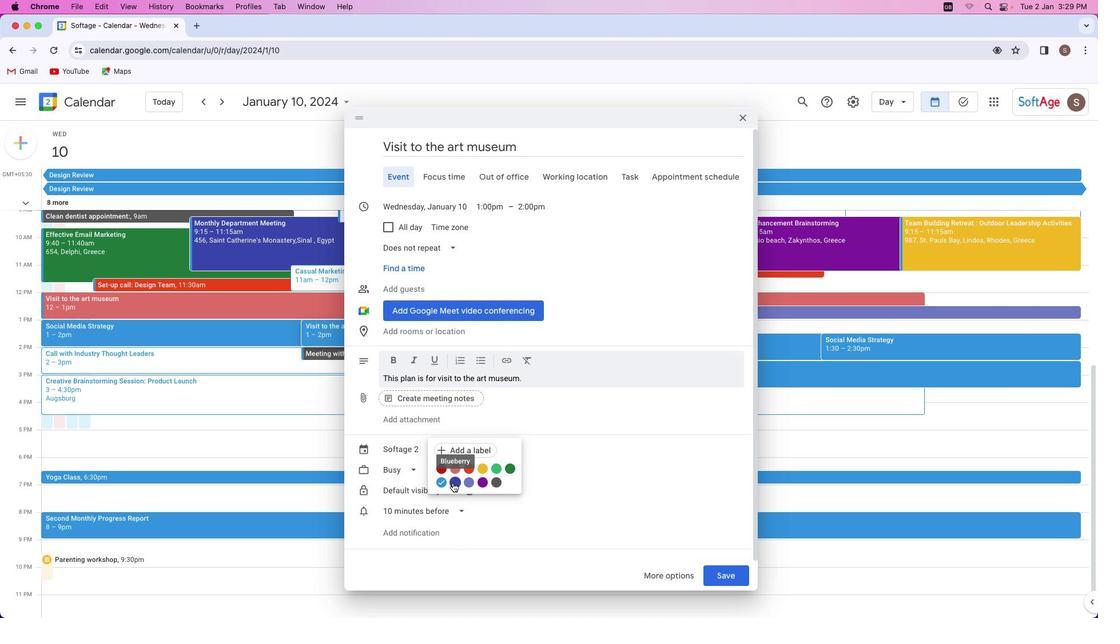 
Action: Mouse moved to (730, 575)
Screenshot: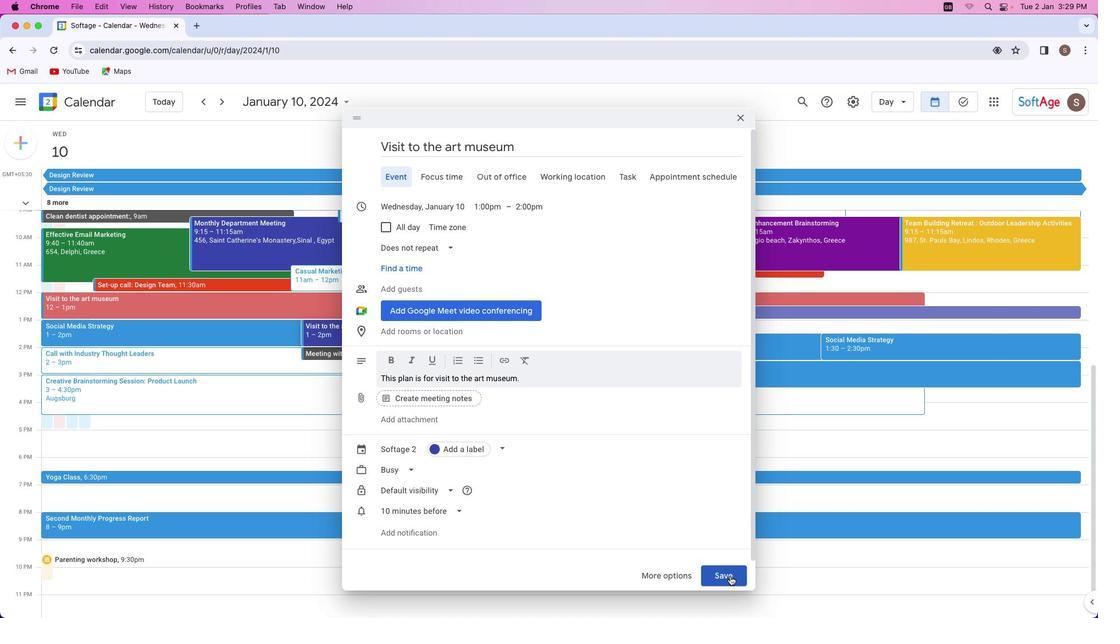 
Action: Mouse pressed left at (730, 575)
Screenshot: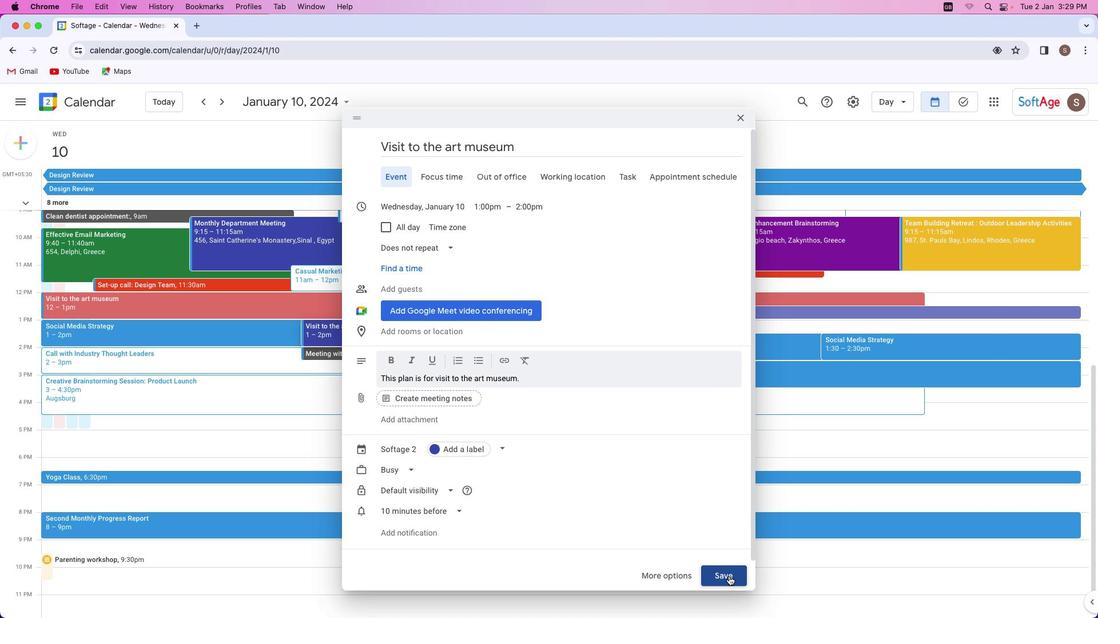 
Action: Mouse moved to (359, 329)
Screenshot: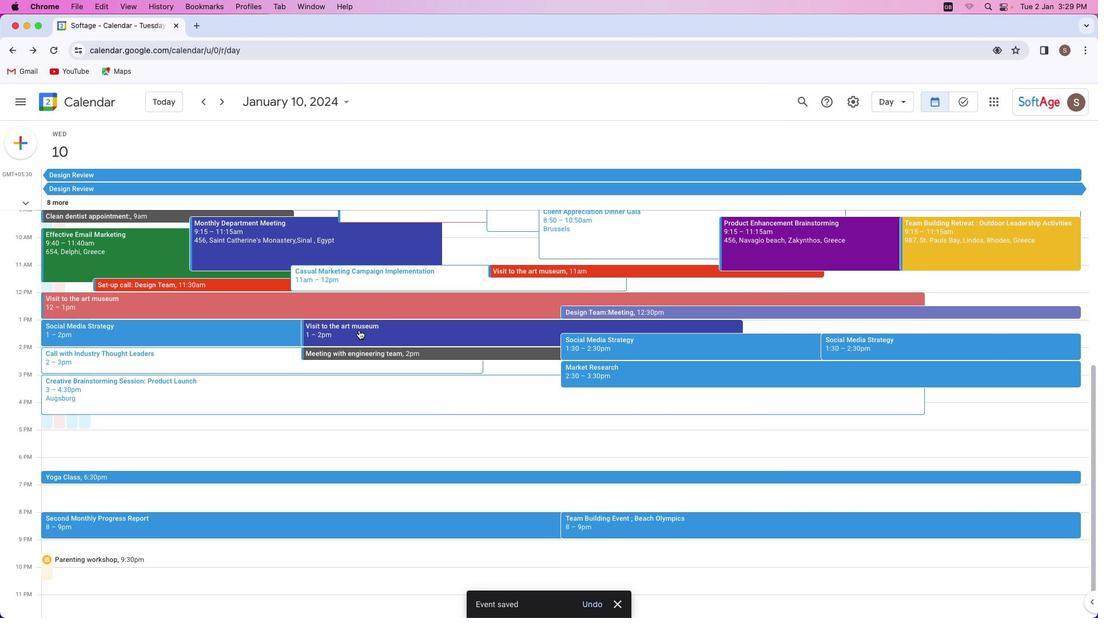 
Action: Mouse pressed left at (359, 329)
Screenshot: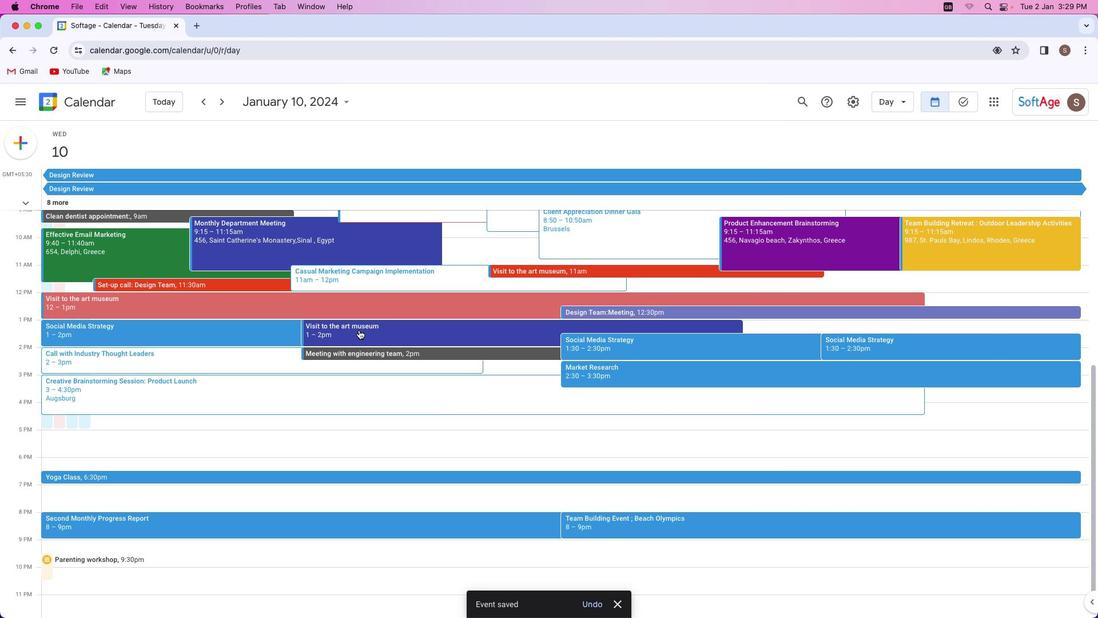 
Action: Mouse moved to (536, 323)
Screenshot: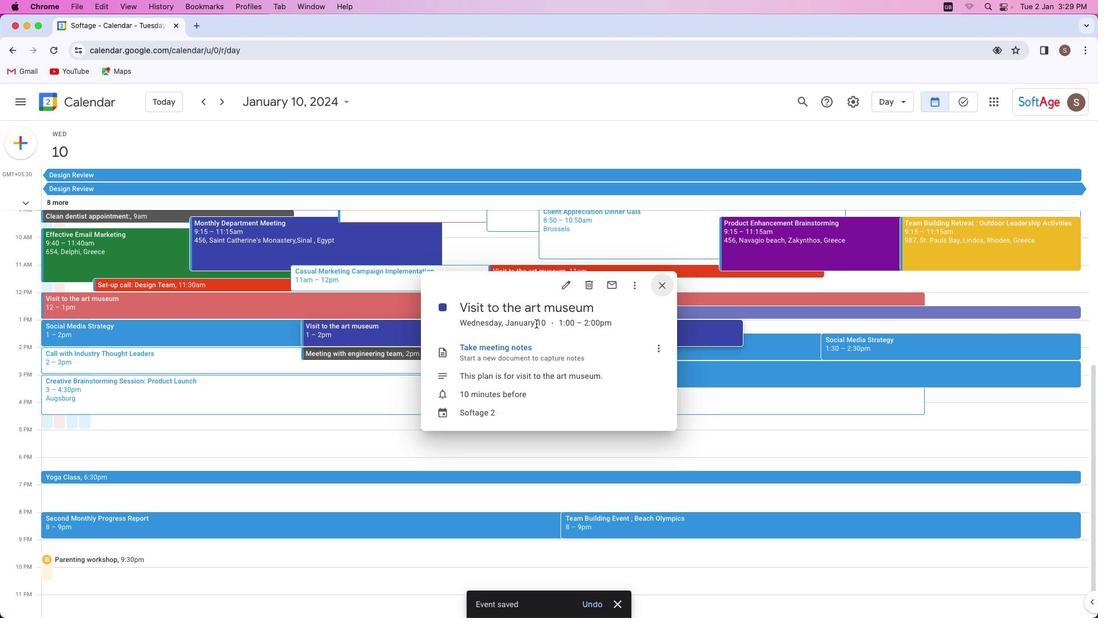 
